 Task: For heading Calibri with Bold.  font size for heading24,  'Change the font style of data to'Bell MT.  and font size to 16,  Change the alignment of both headline & data to Align middle & Align Center.  In the sheet  analysisSalesByStore_2023
Action: Mouse moved to (155, 229)
Screenshot: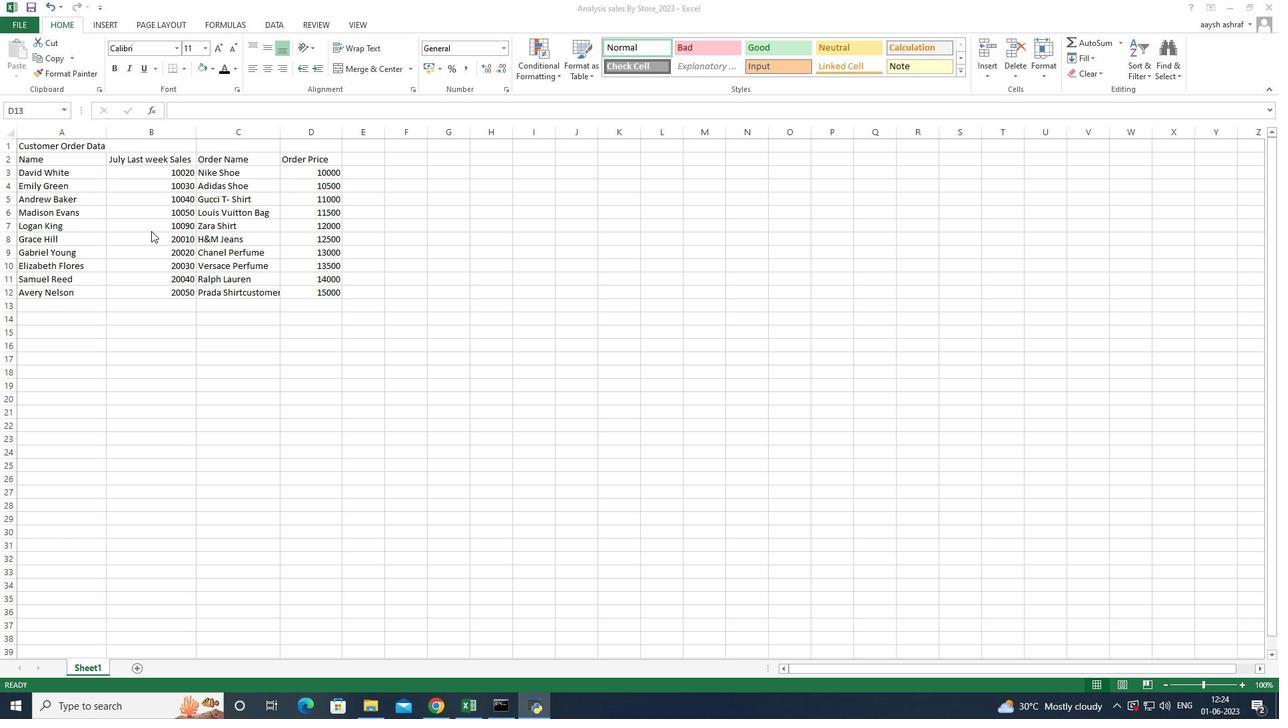 
Action: Mouse scrolled (155, 230) with delta (0, 0)
Screenshot: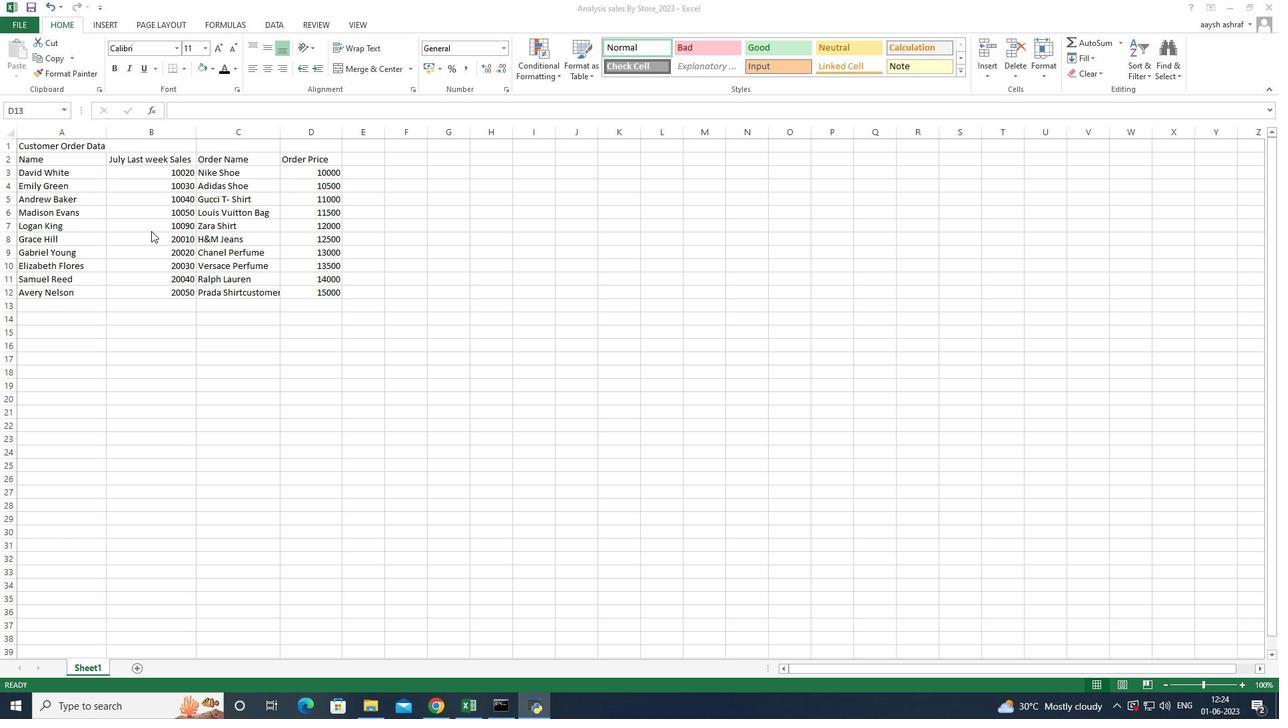 
Action: Mouse moved to (81, 145)
Screenshot: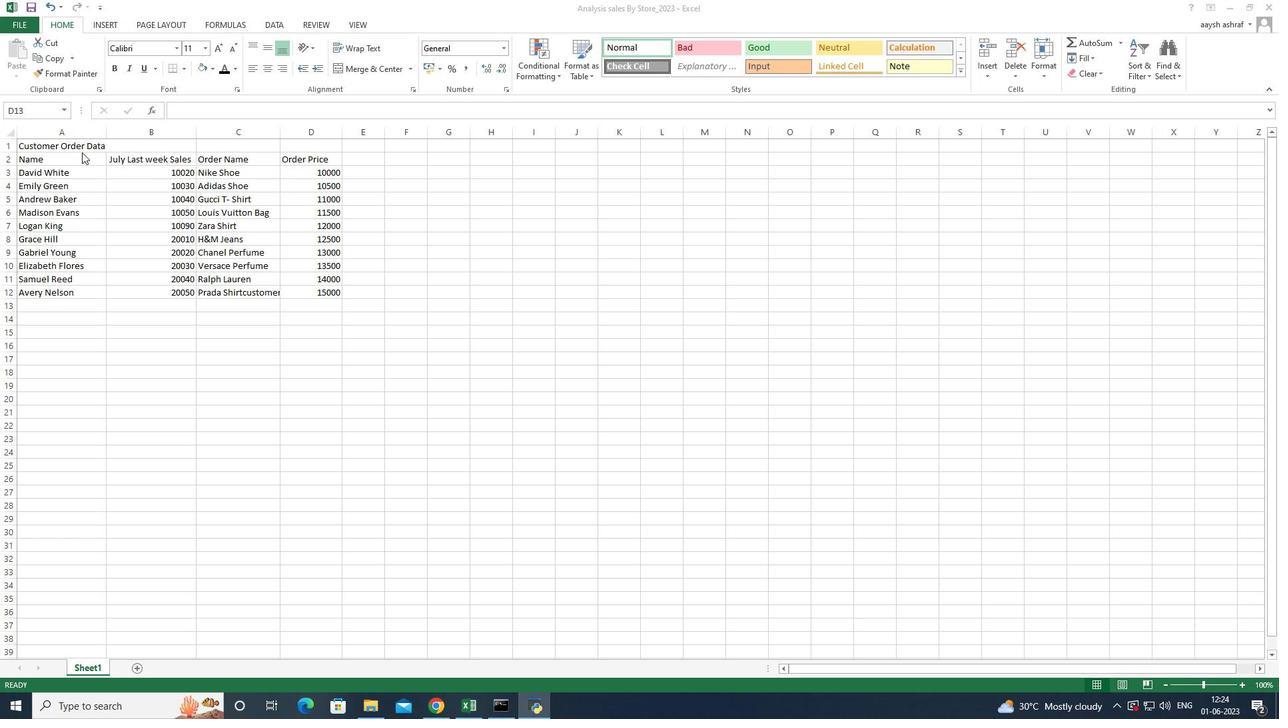 
Action: Mouse pressed left at (81, 145)
Screenshot: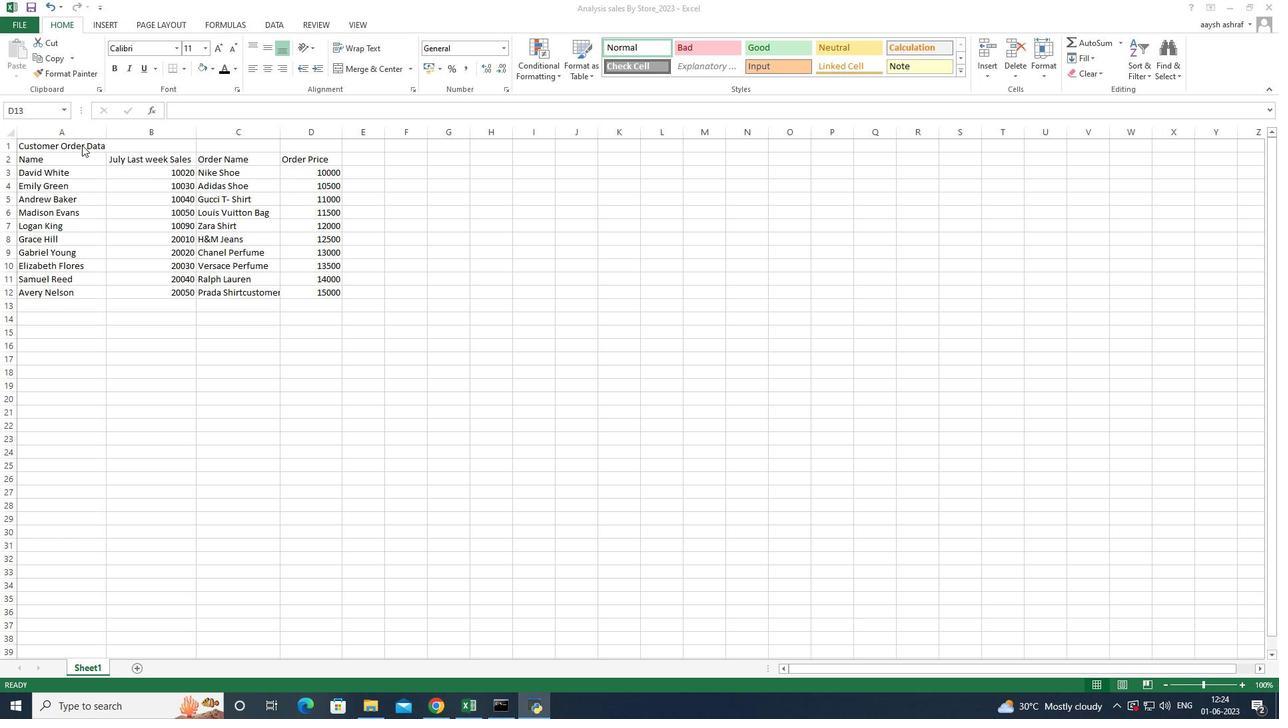 
Action: Mouse moved to (83, 141)
Screenshot: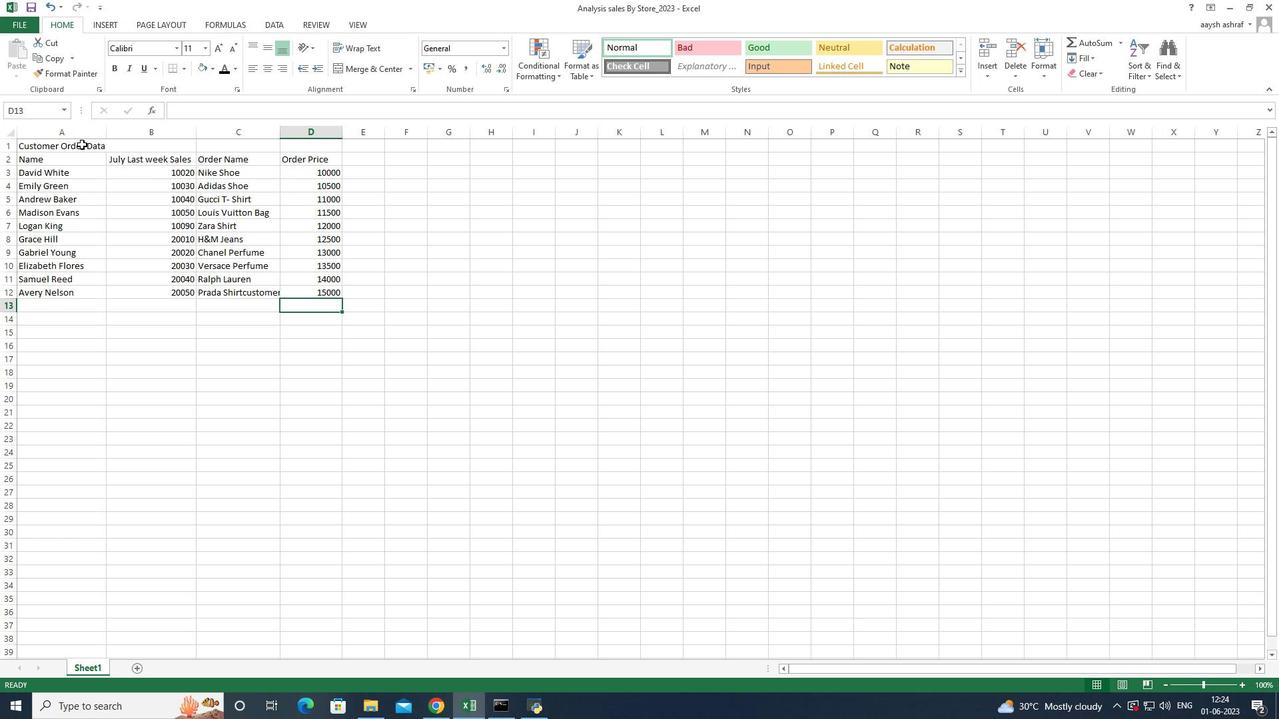 
Action: Mouse pressed left at (83, 141)
Screenshot: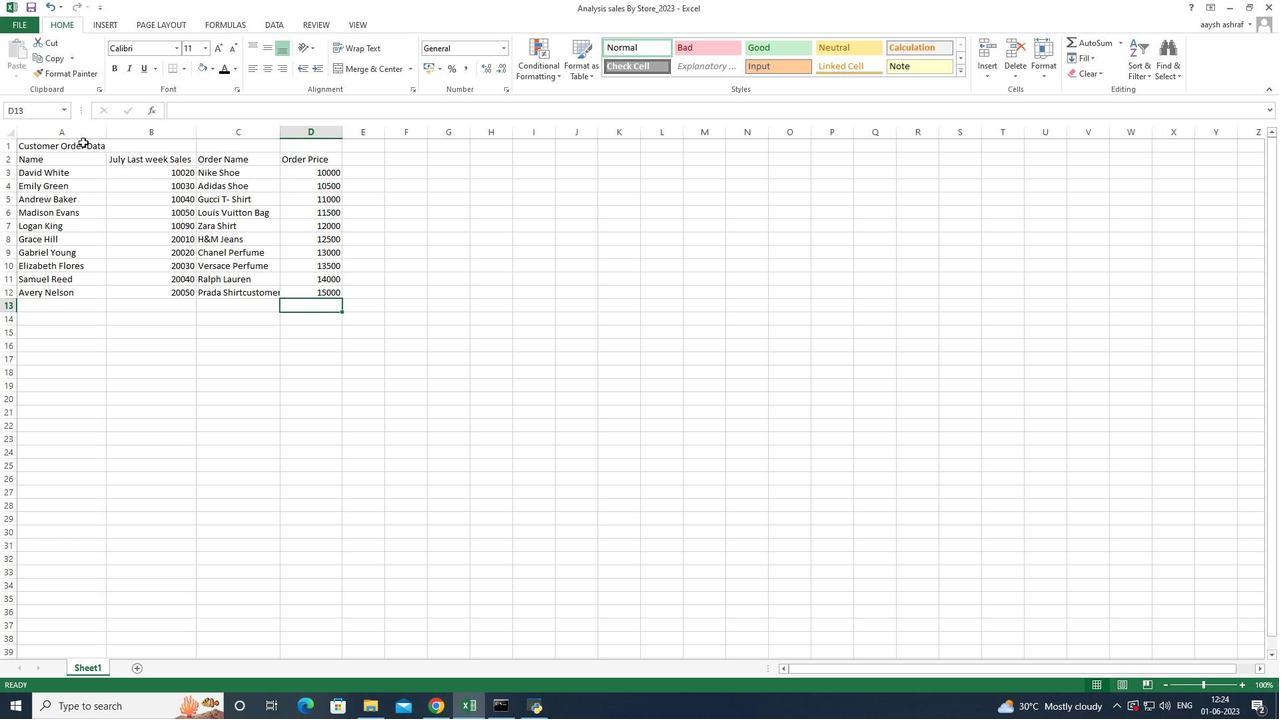 
Action: Mouse moved to (177, 51)
Screenshot: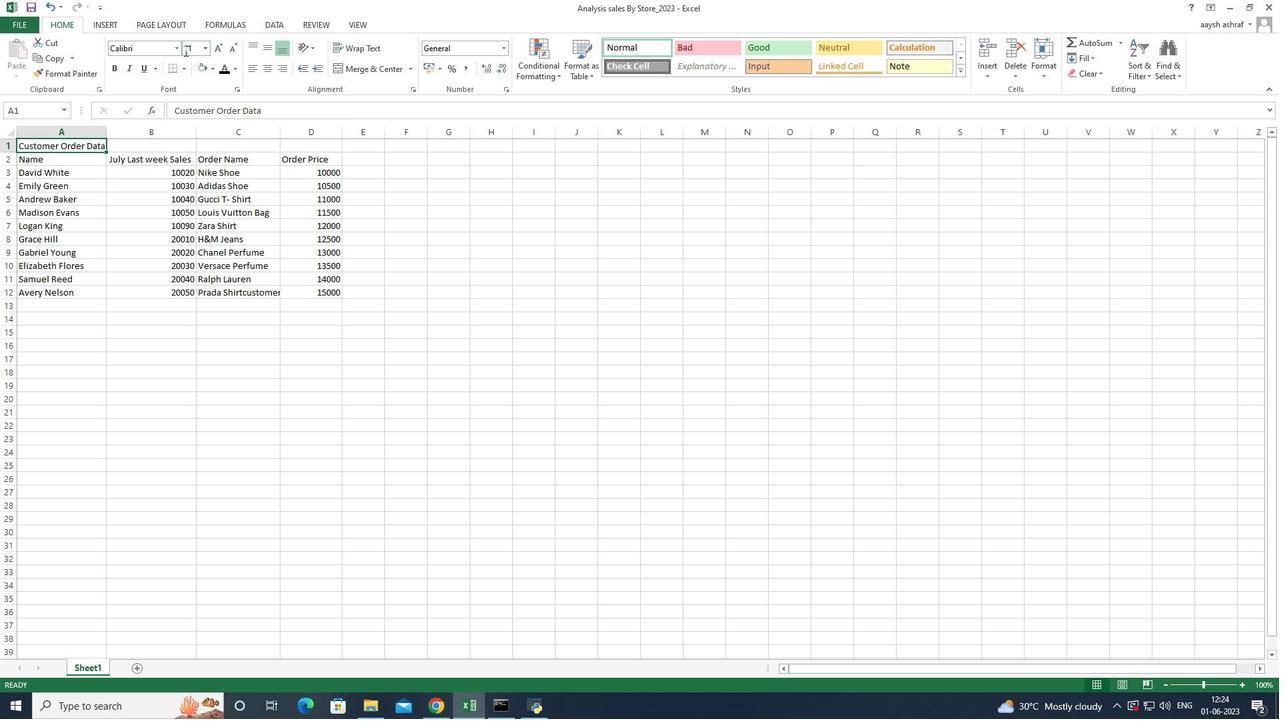 
Action: Mouse pressed left at (177, 51)
Screenshot: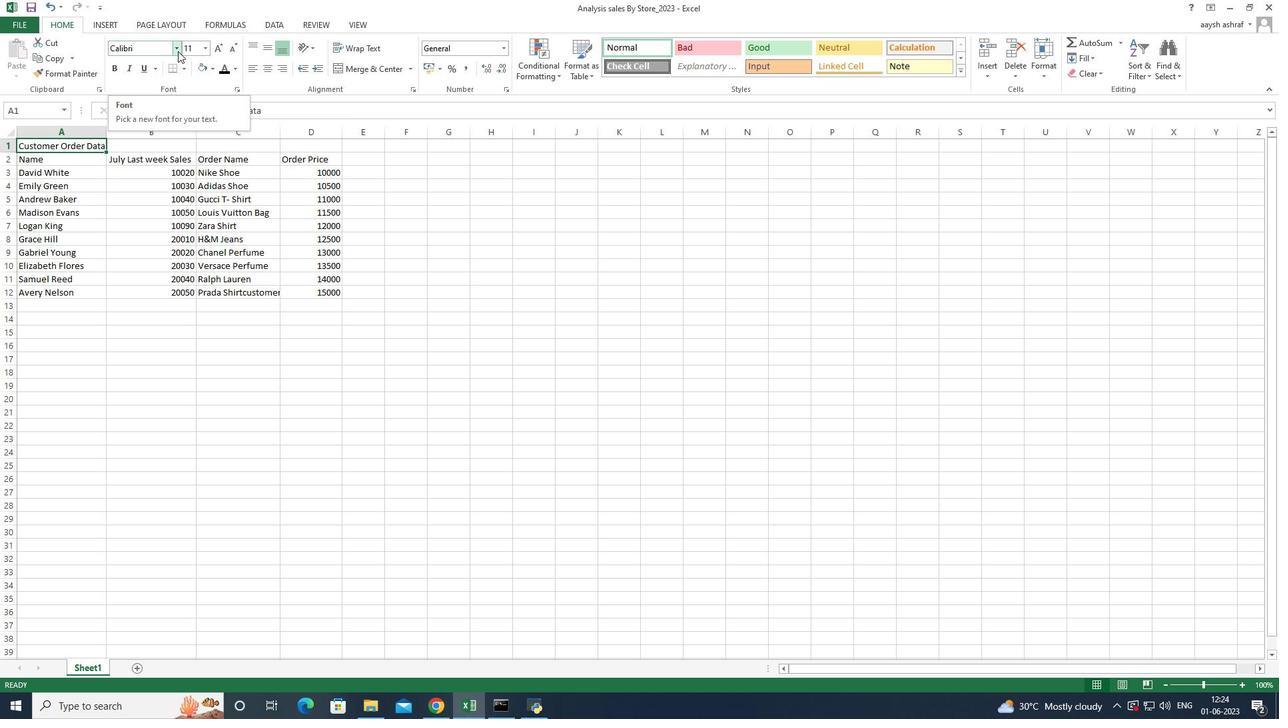 
Action: Mouse moved to (168, 97)
Screenshot: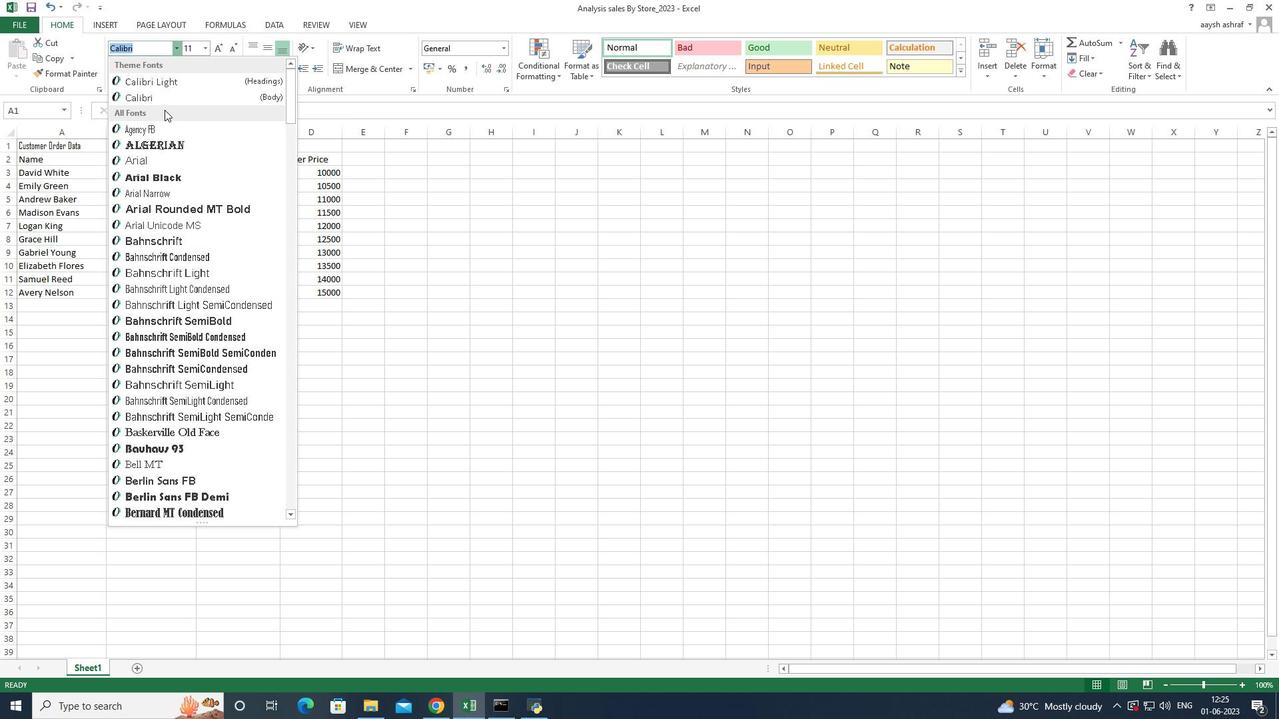 
Action: Mouse pressed left at (168, 97)
Screenshot: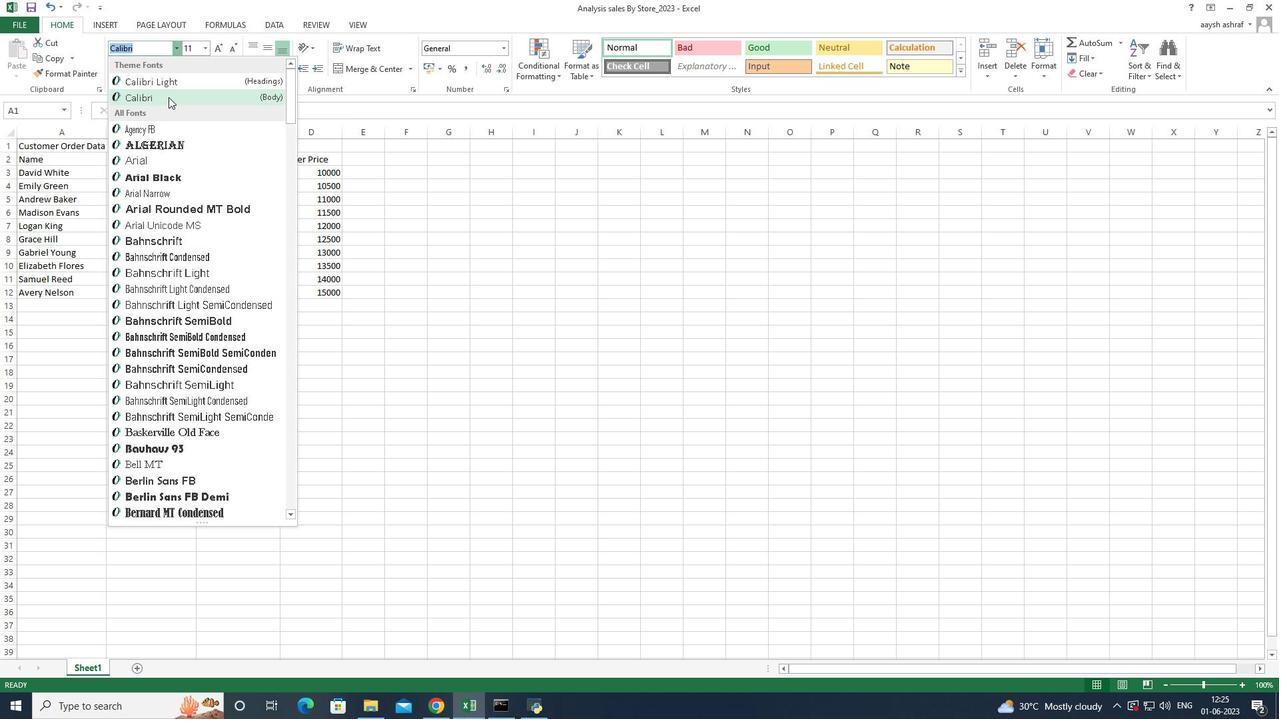 
Action: Mouse moved to (115, 72)
Screenshot: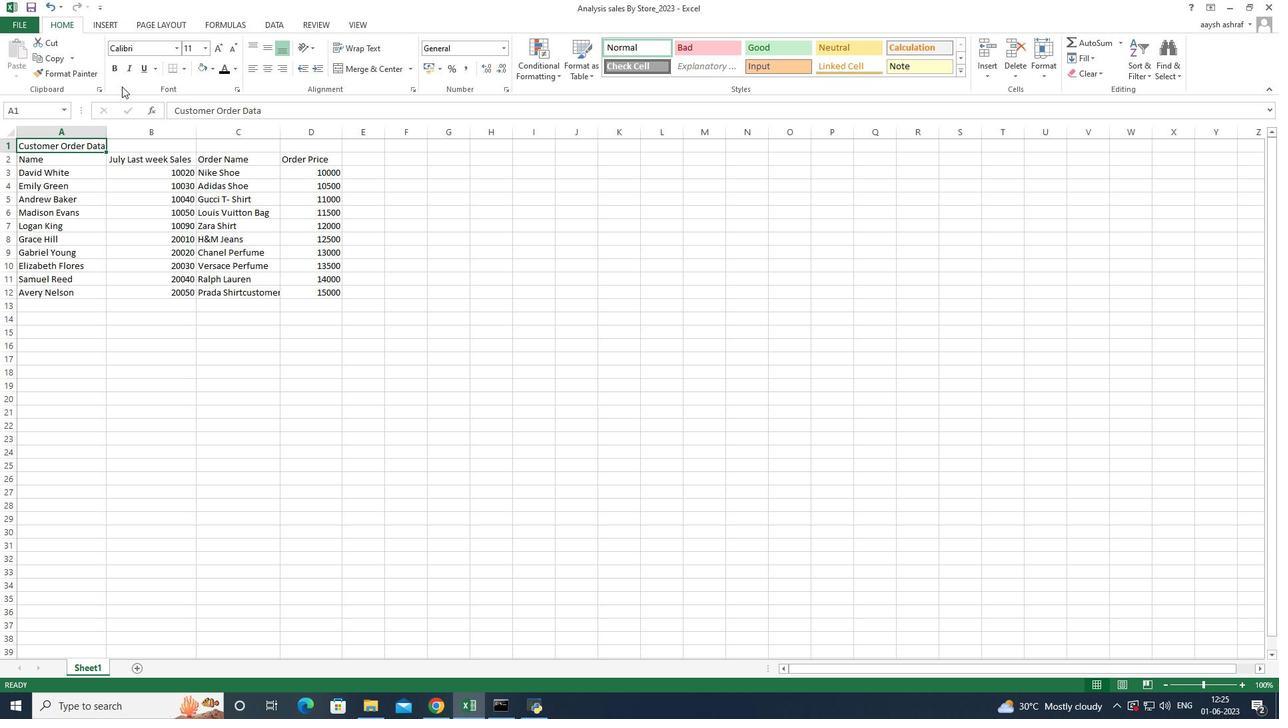 
Action: Mouse pressed left at (115, 72)
Screenshot: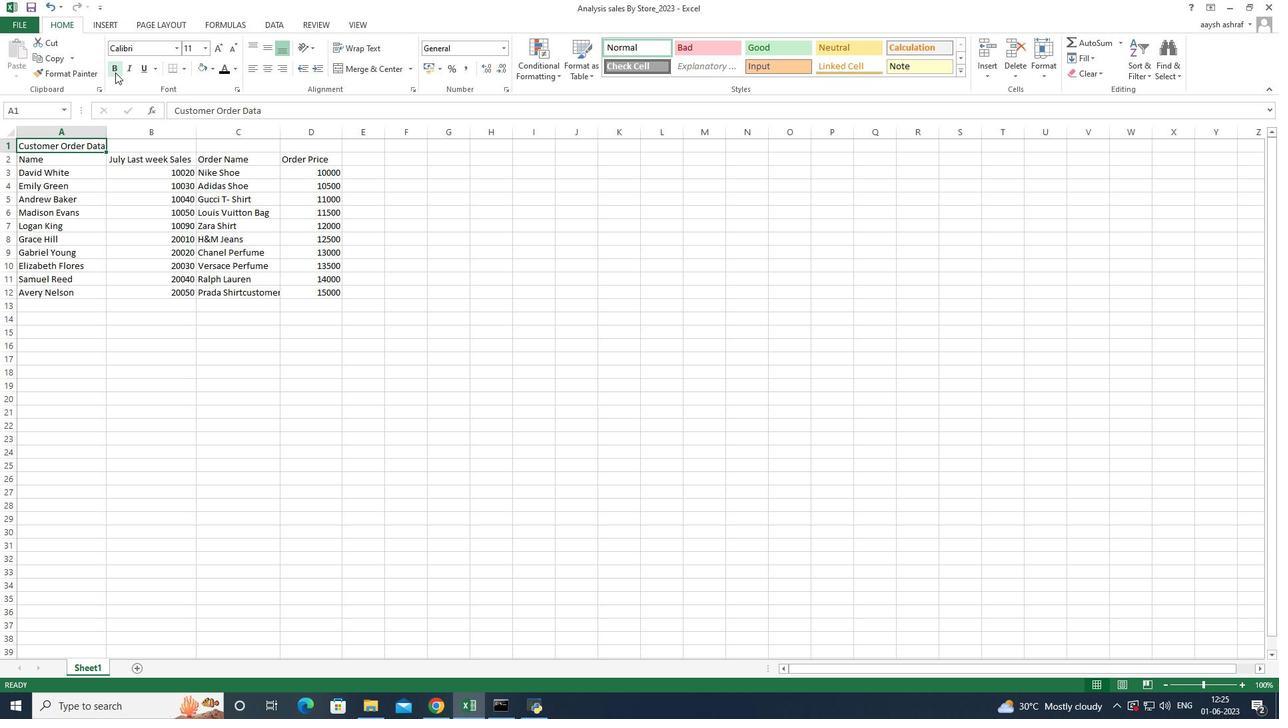 
Action: Mouse moved to (204, 49)
Screenshot: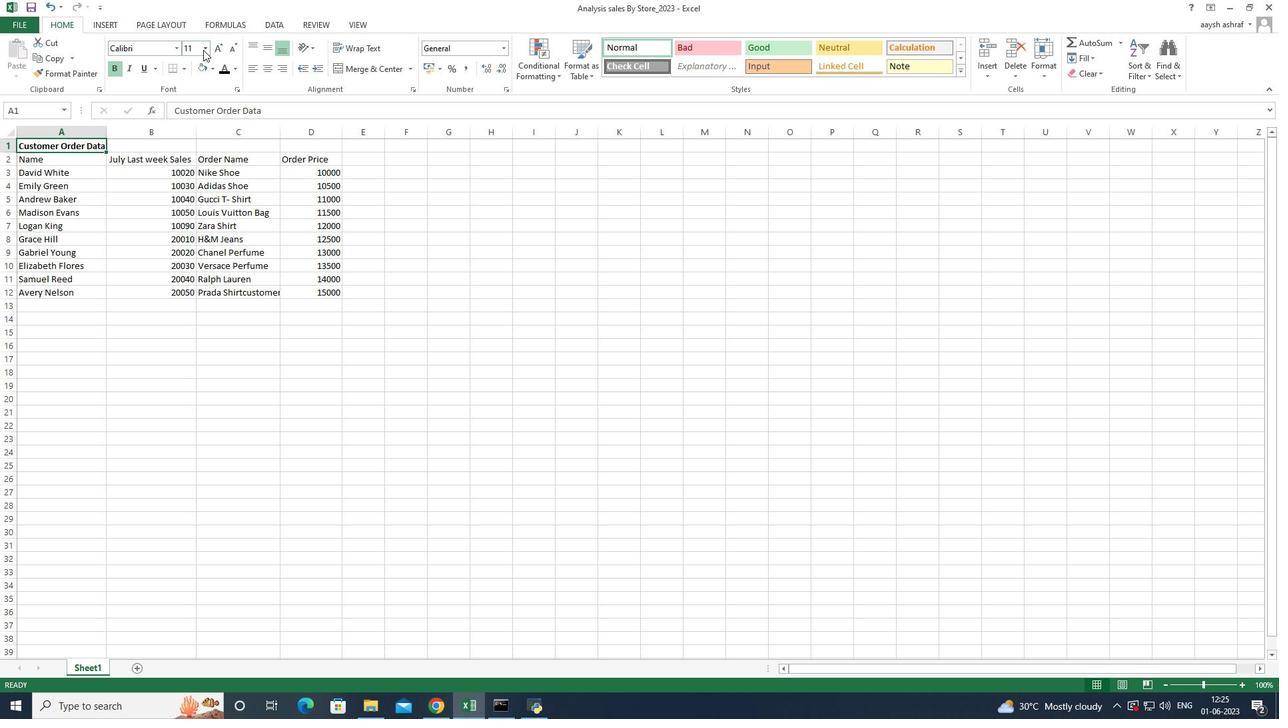 
Action: Mouse pressed left at (204, 49)
Screenshot: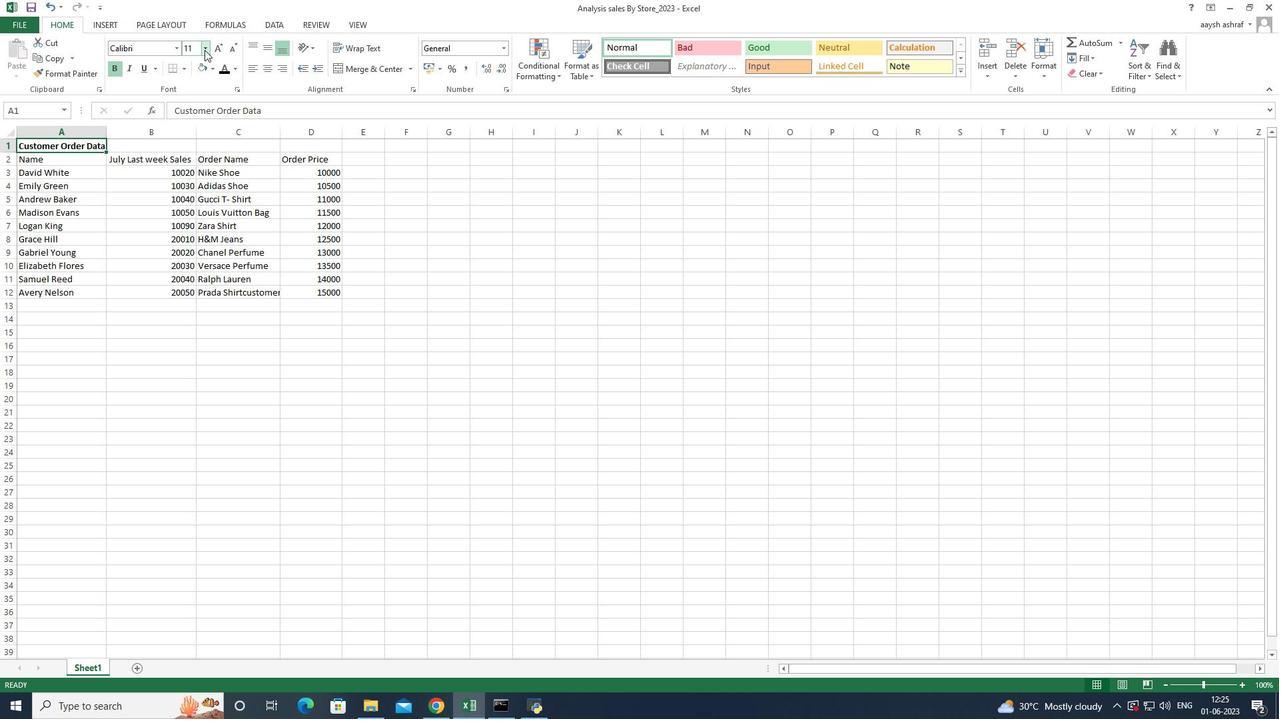 
Action: Mouse moved to (197, 191)
Screenshot: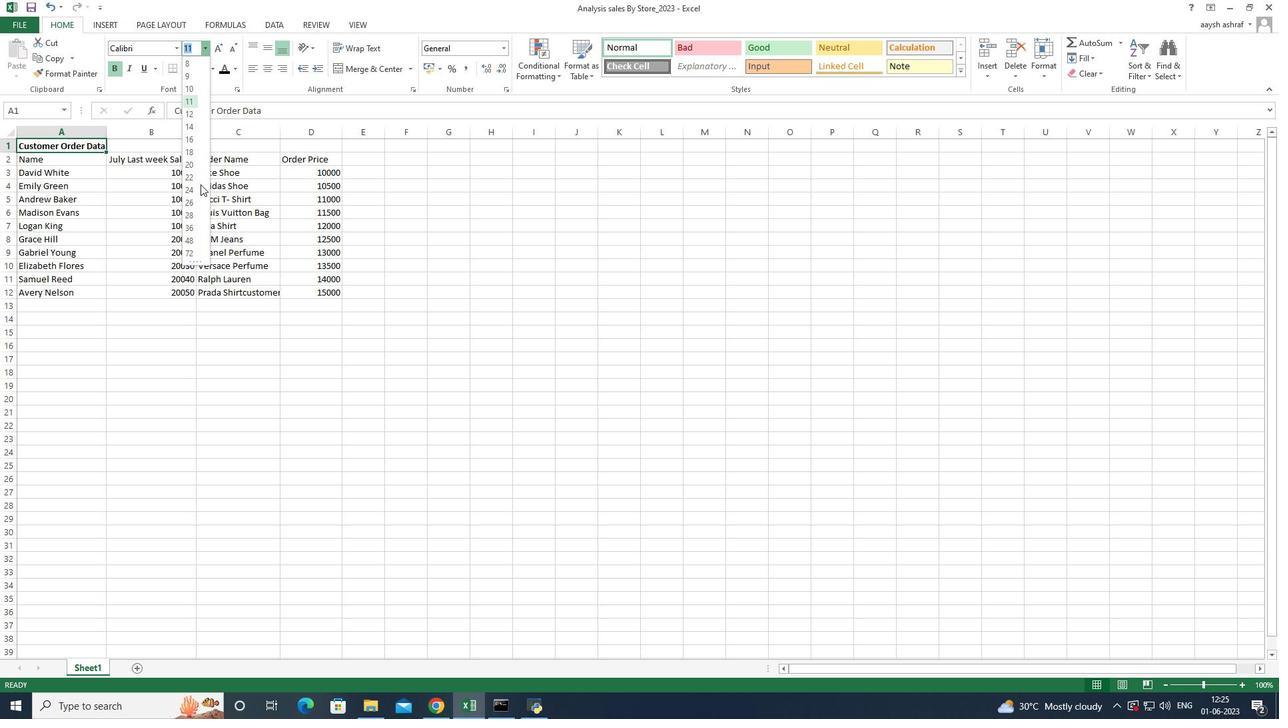 
Action: Mouse pressed left at (197, 191)
Screenshot: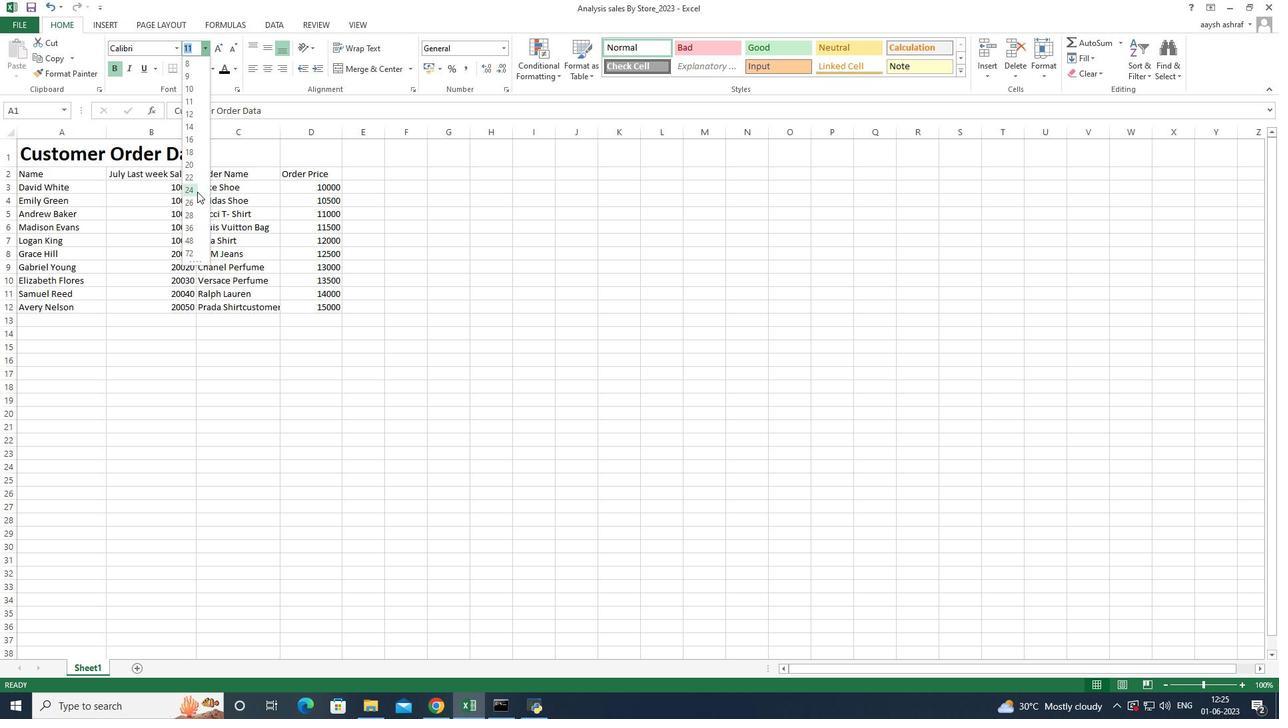 
Action: Mouse moved to (171, 241)
Screenshot: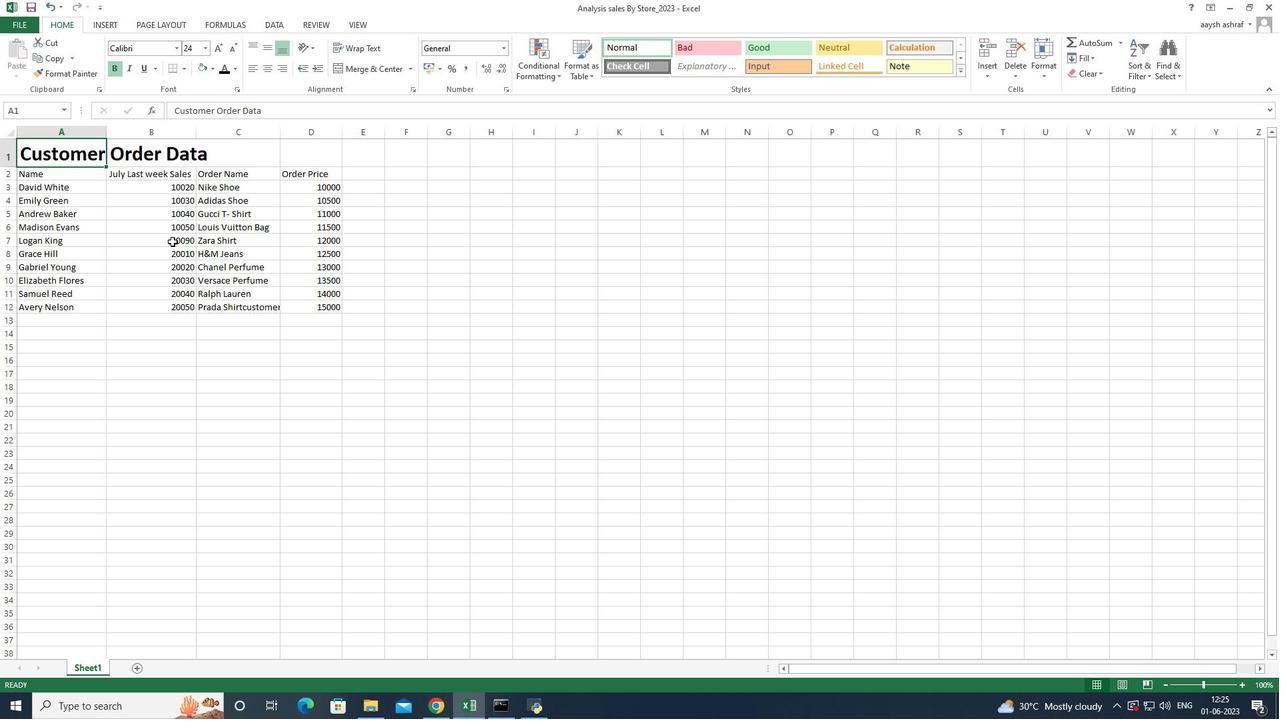 
Action: Mouse pressed left at (171, 241)
Screenshot: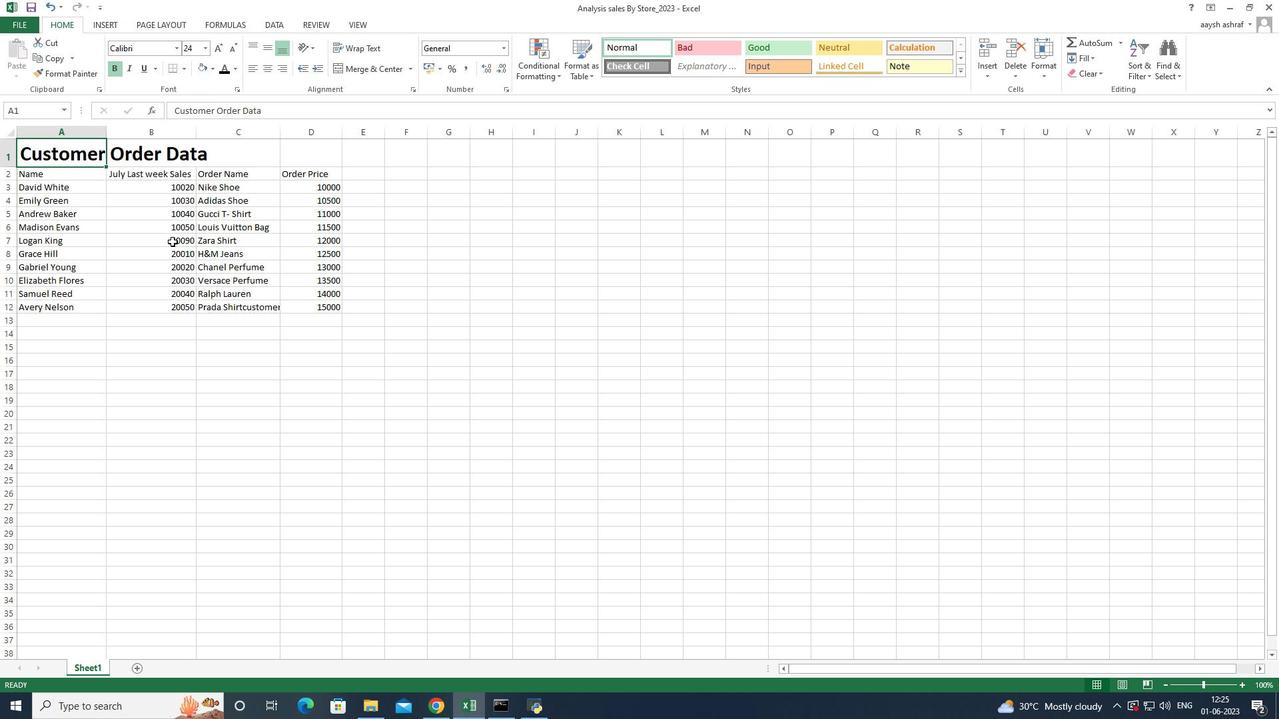 
Action: Mouse moved to (142, 266)
Screenshot: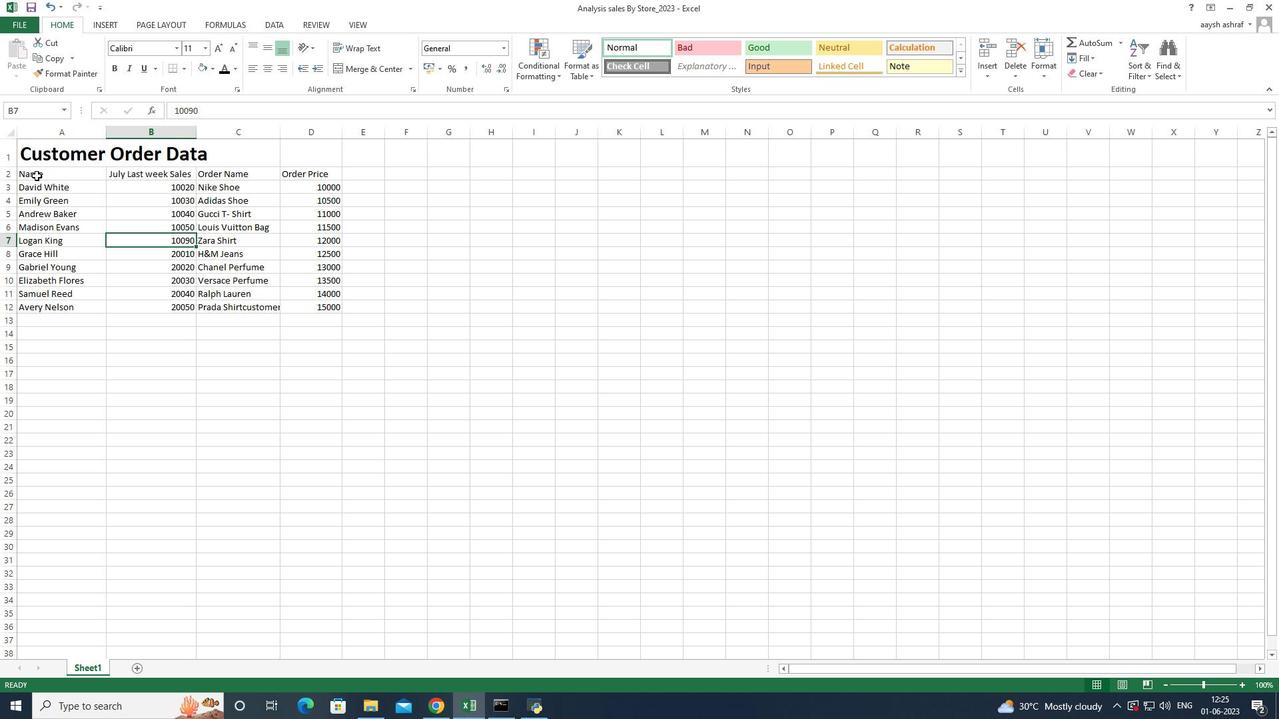 
Action: Mouse pressed left at (35, 174)
Screenshot: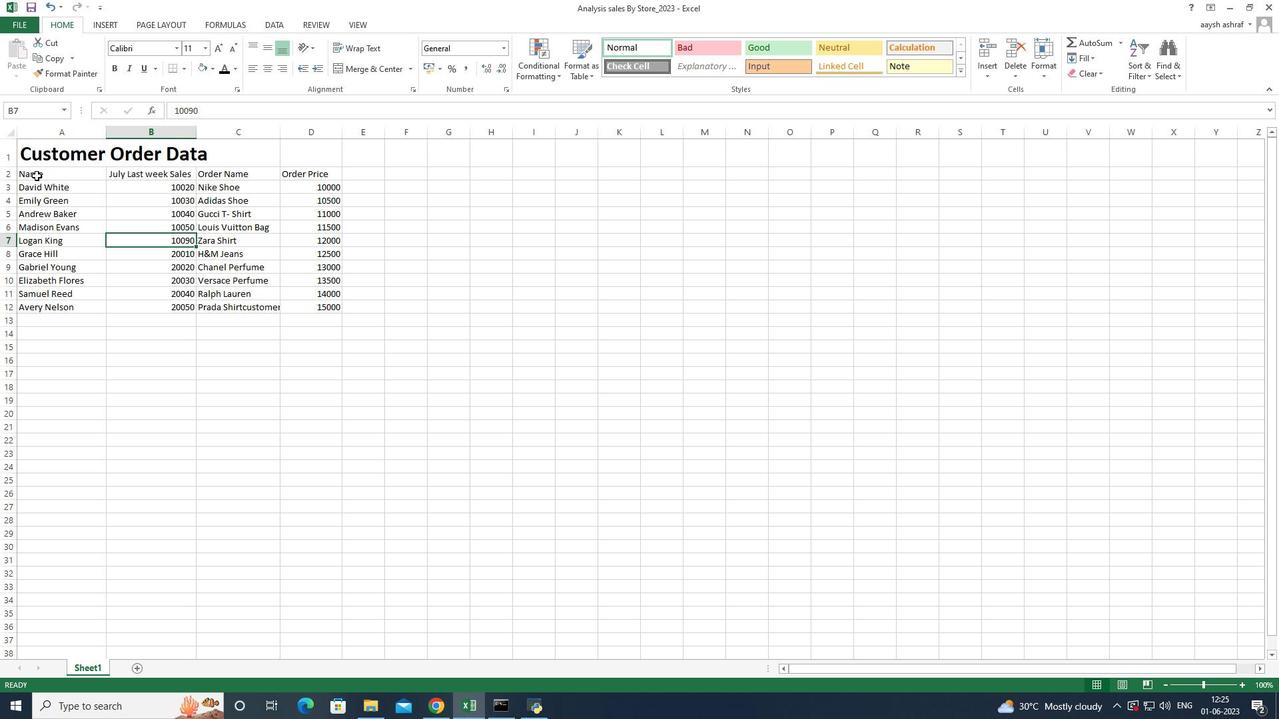 
Action: Mouse moved to (177, 45)
Screenshot: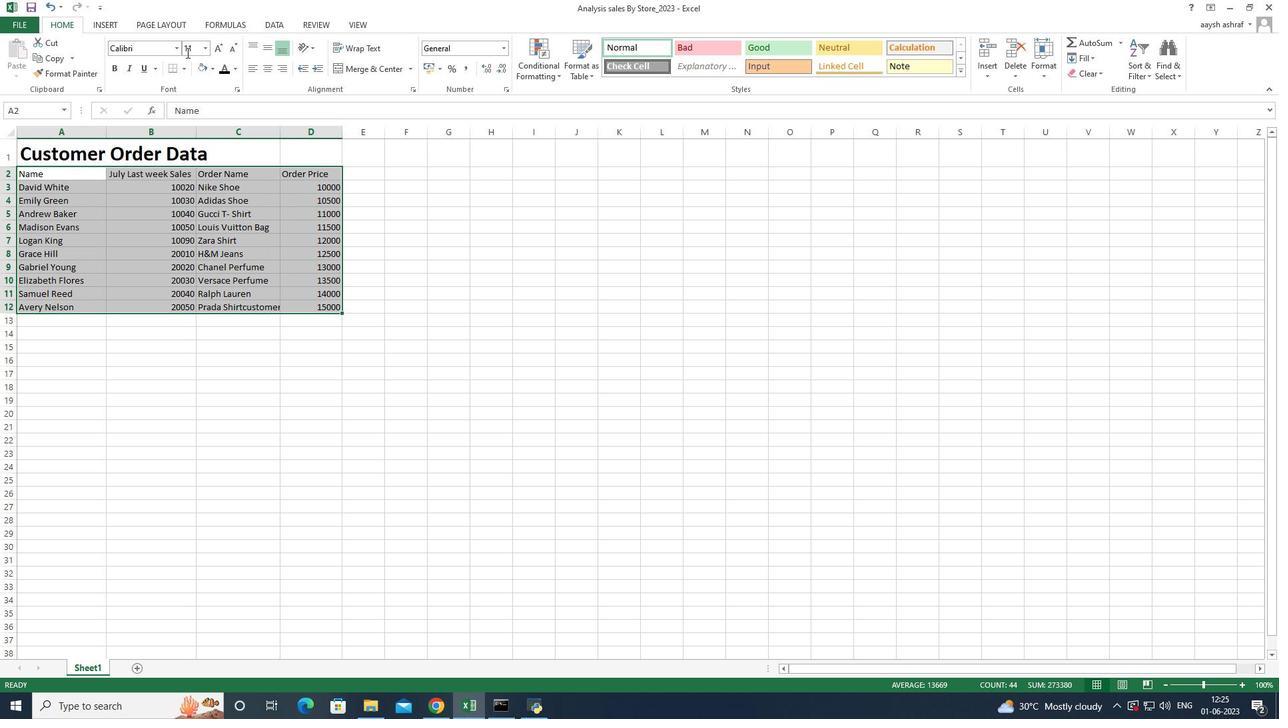 
Action: Mouse pressed left at (177, 45)
Screenshot: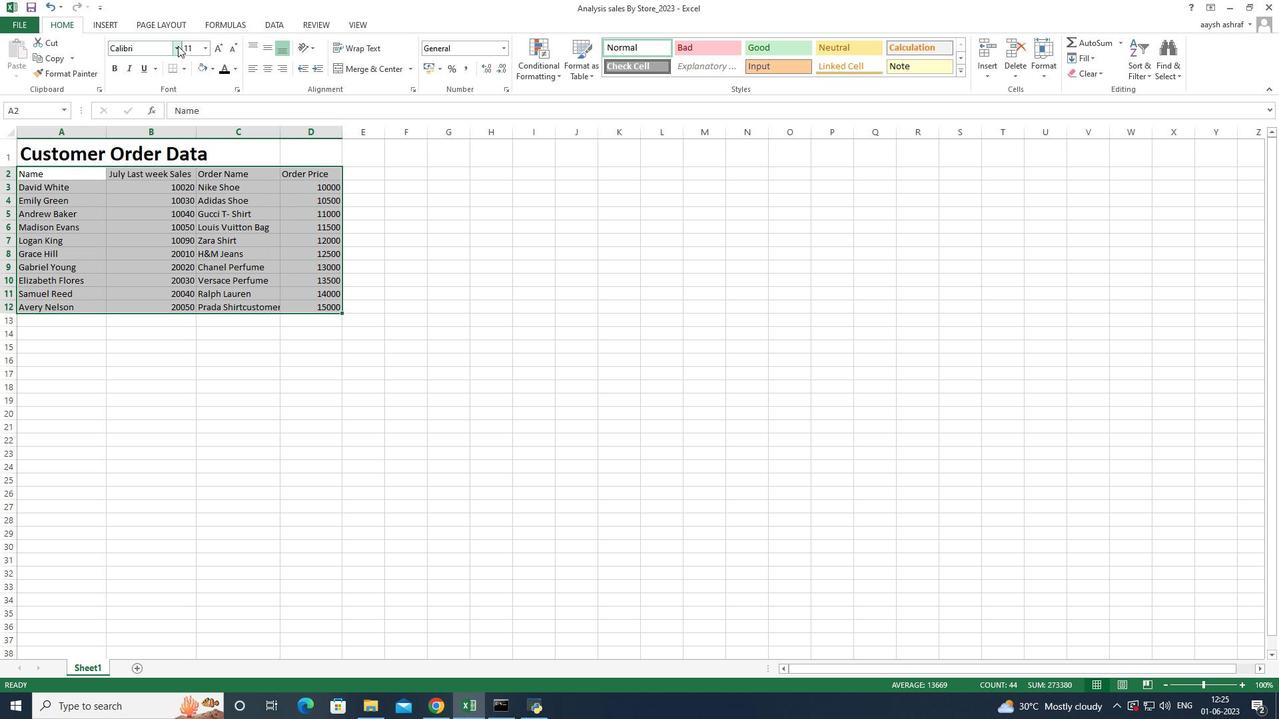 
Action: Mouse moved to (175, 465)
Screenshot: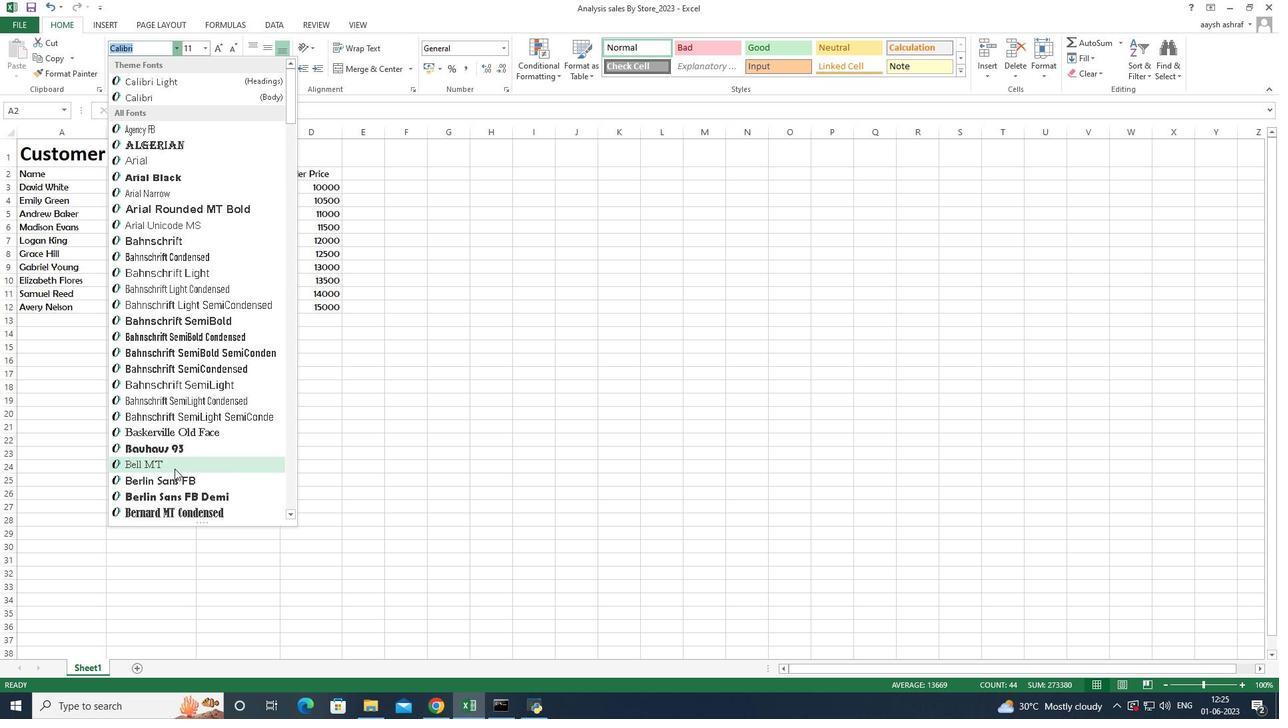 
Action: Mouse pressed left at (175, 465)
Screenshot: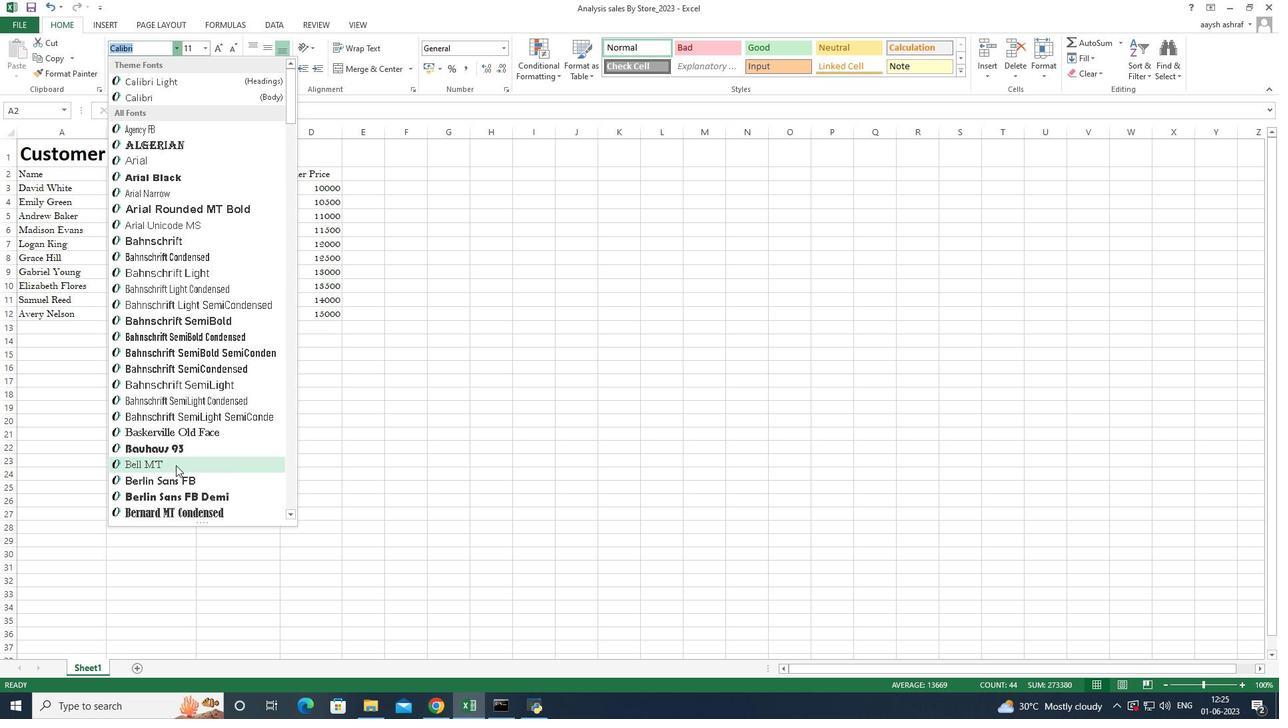 
Action: Mouse moved to (207, 52)
Screenshot: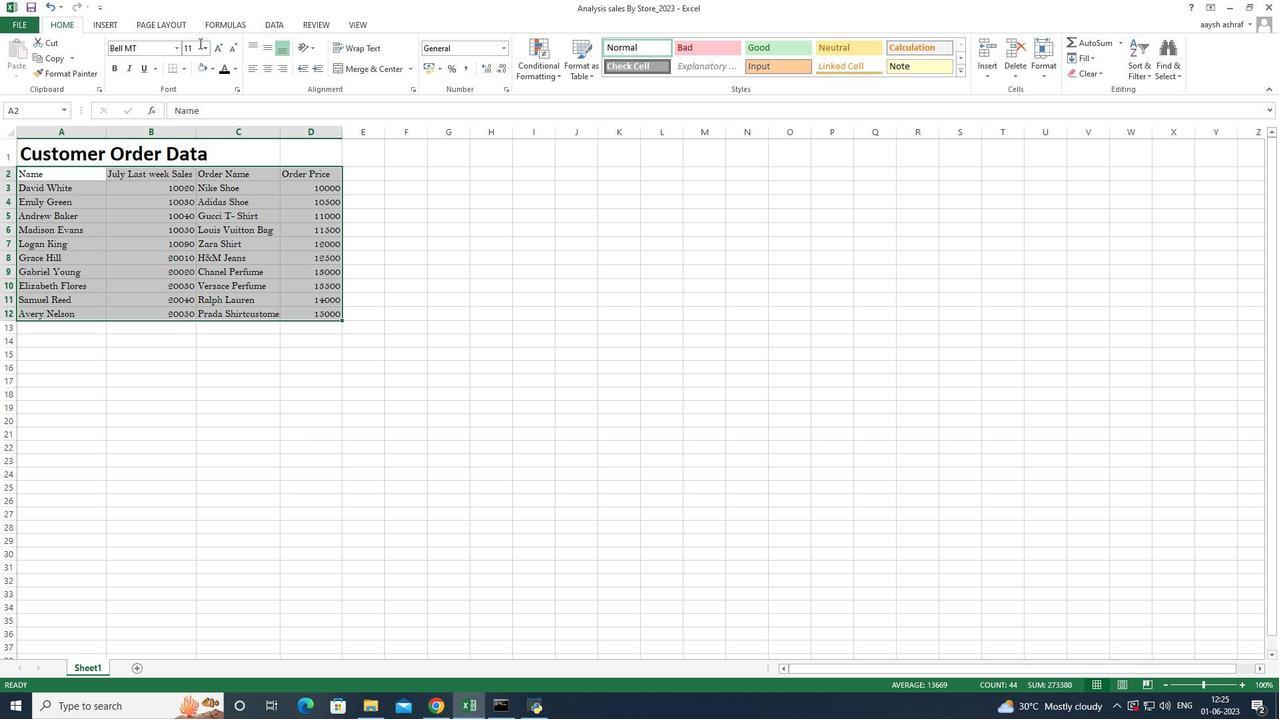 
Action: Mouse pressed left at (207, 52)
Screenshot: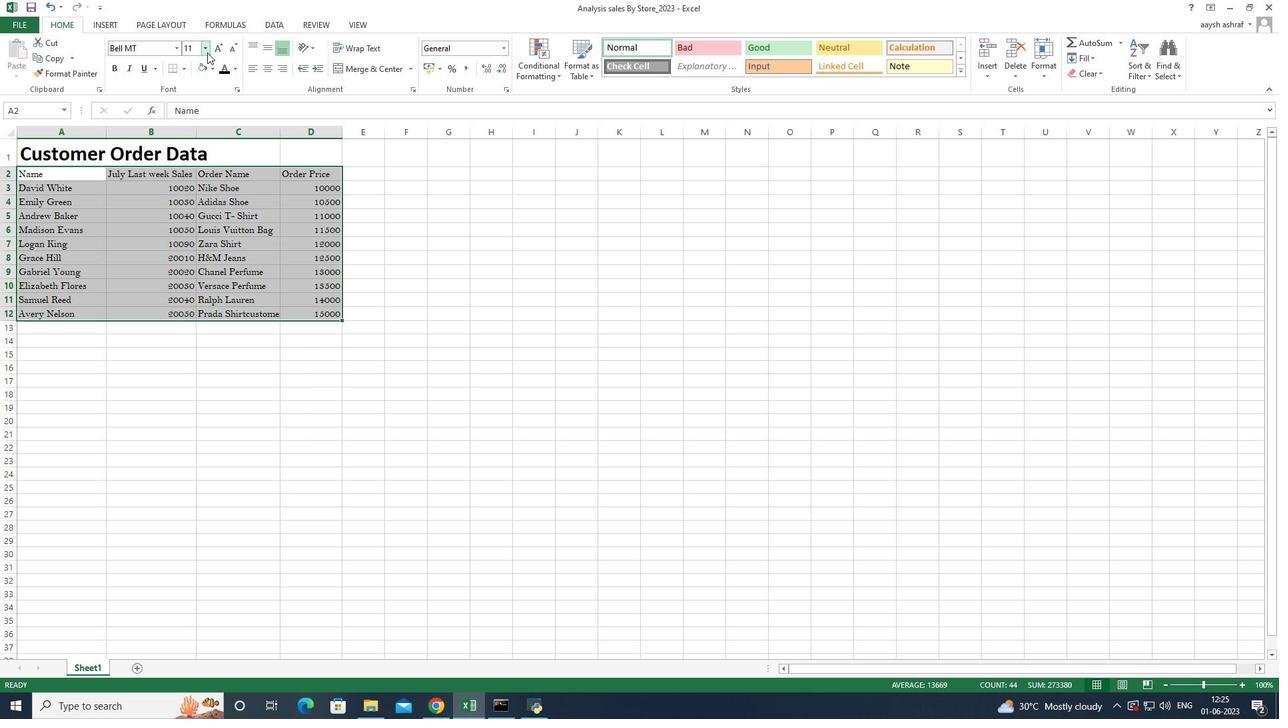 
Action: Mouse moved to (197, 135)
Screenshot: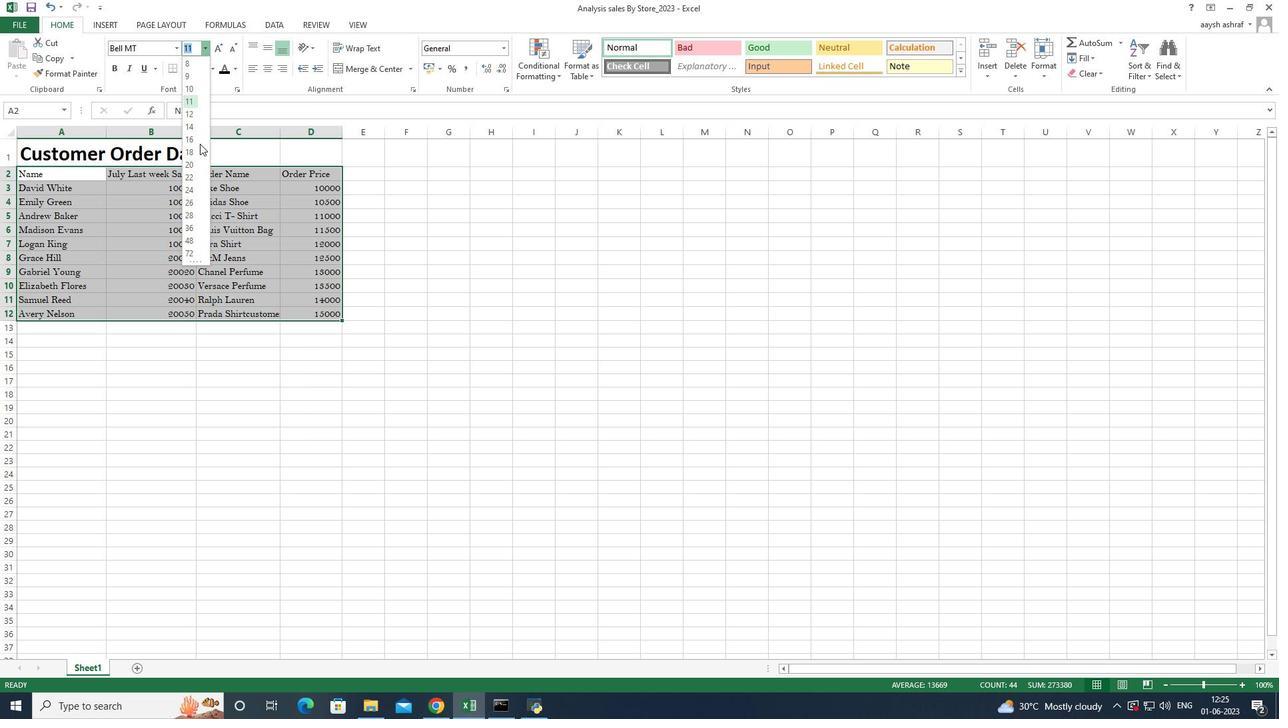 
Action: Mouse pressed left at (197, 135)
Screenshot: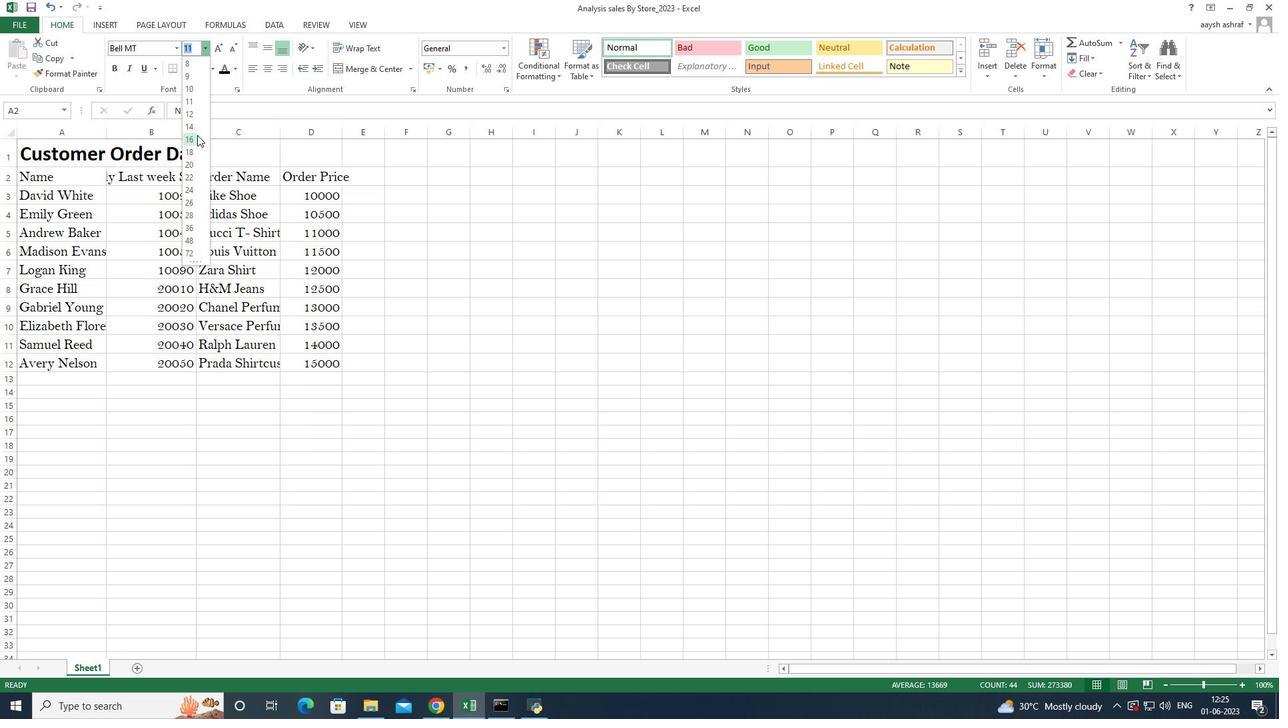 
Action: Mouse moved to (124, 391)
Screenshot: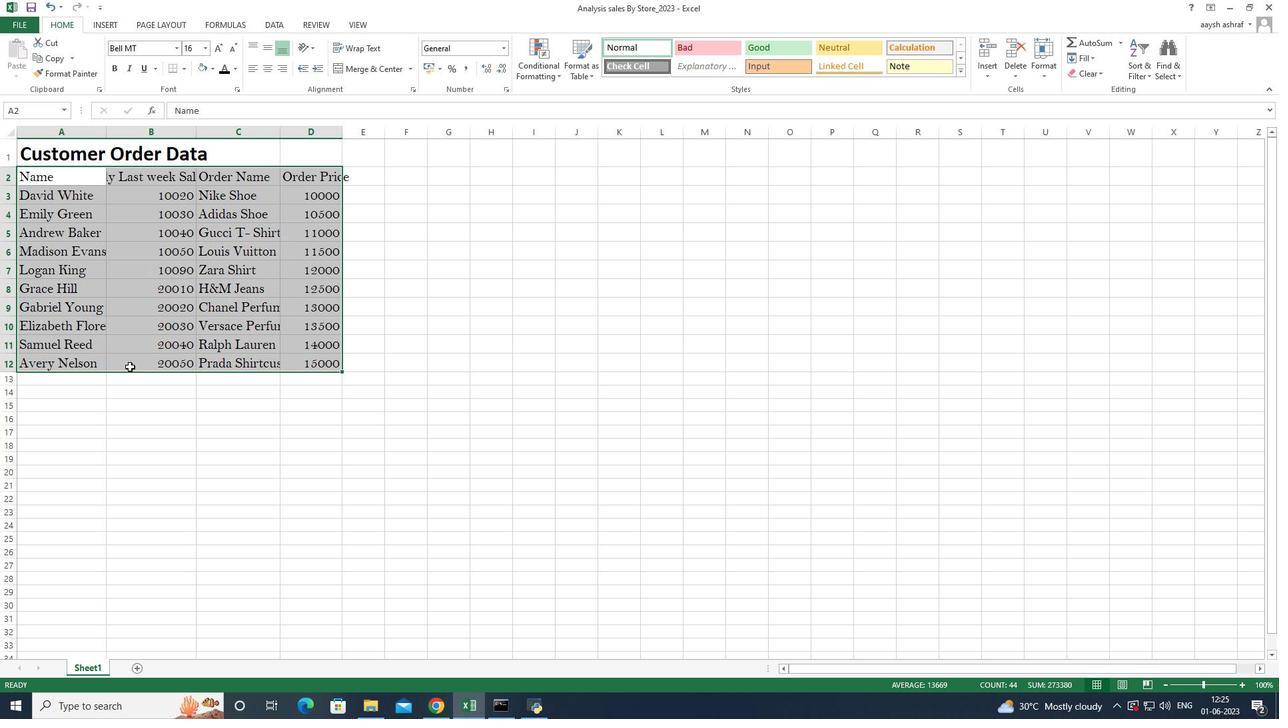 
Action: Mouse pressed left at (124, 391)
Screenshot: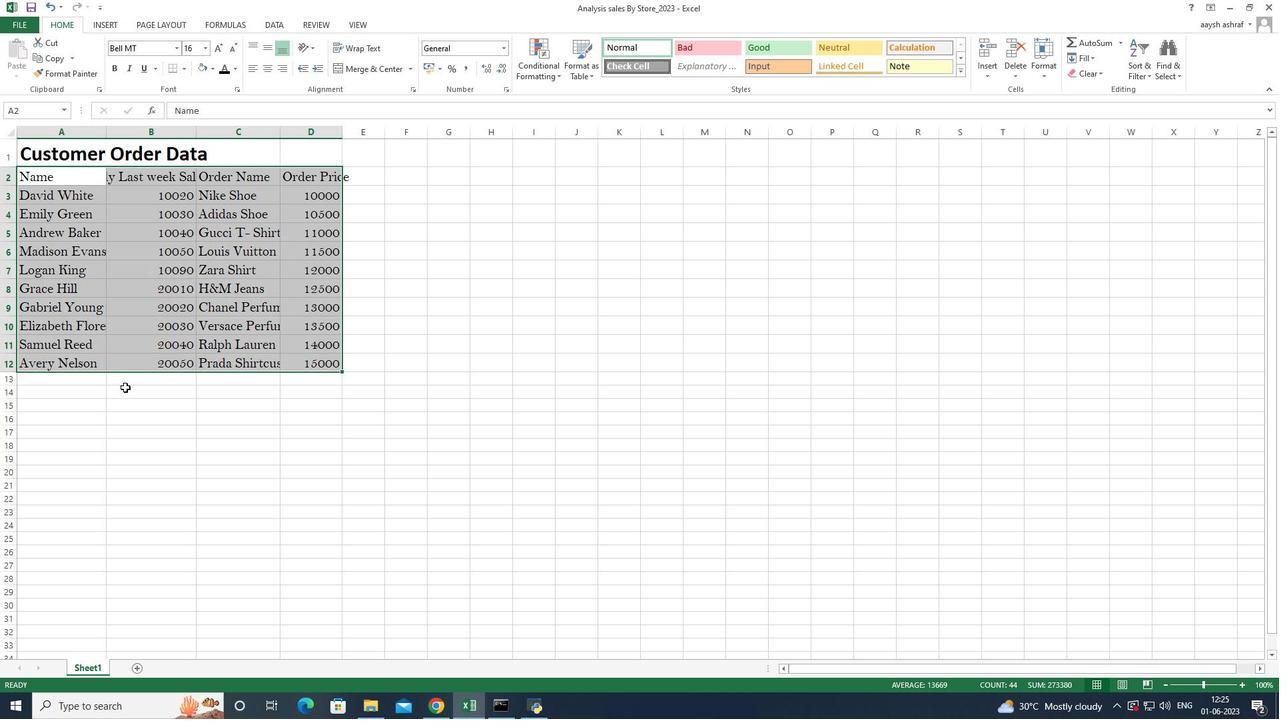 
Action: Mouse moved to (34, 151)
Screenshot: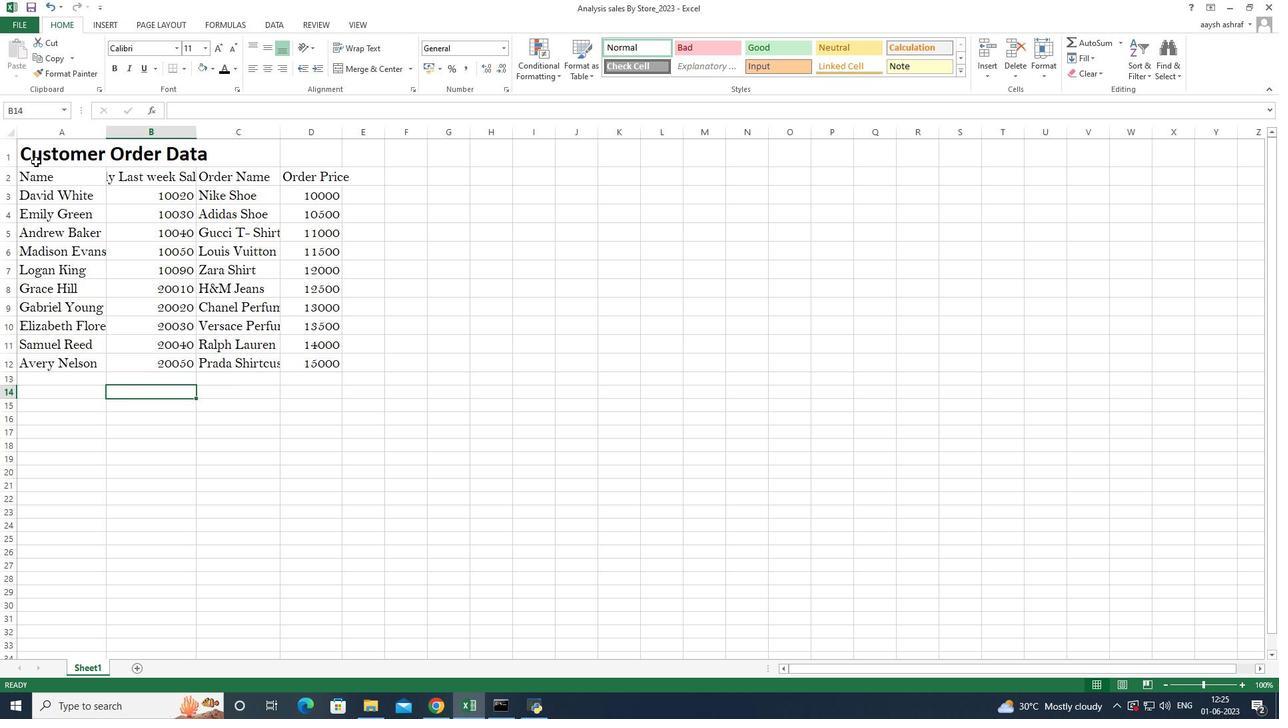 
Action: Mouse pressed left at (34, 151)
Screenshot: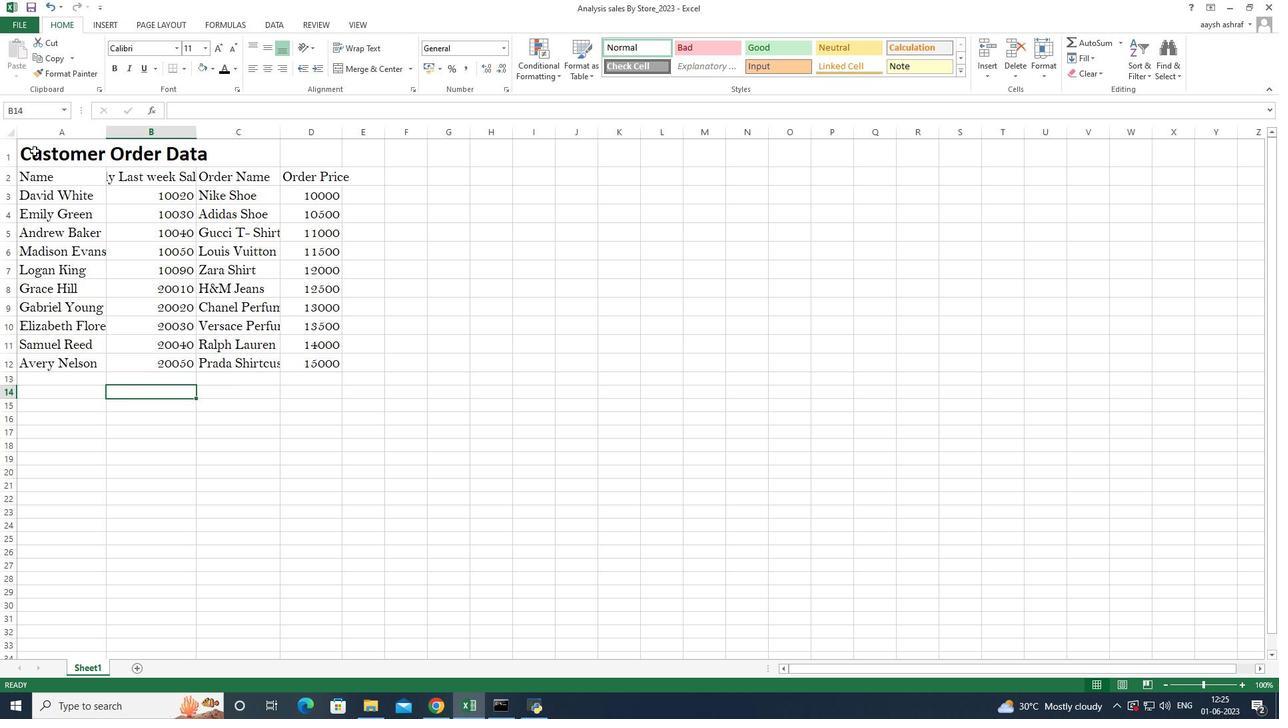 
Action: Mouse moved to (267, 45)
Screenshot: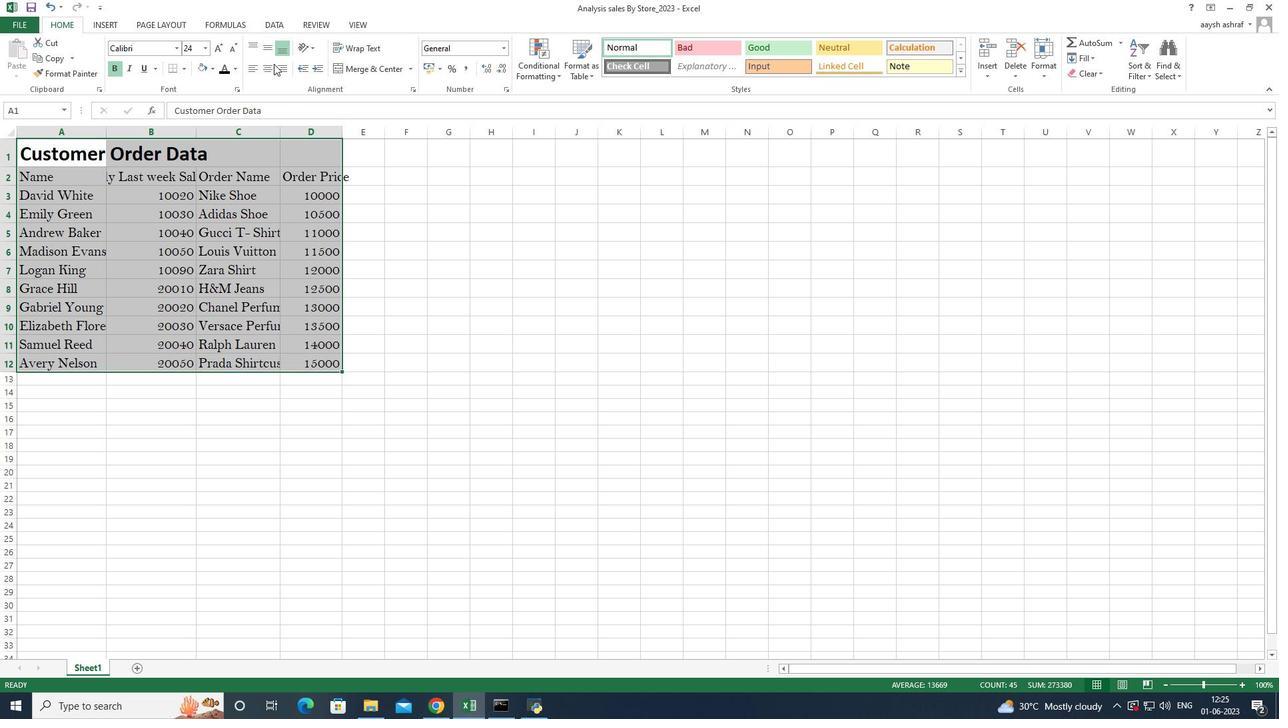 
Action: Mouse pressed left at (267, 45)
Screenshot: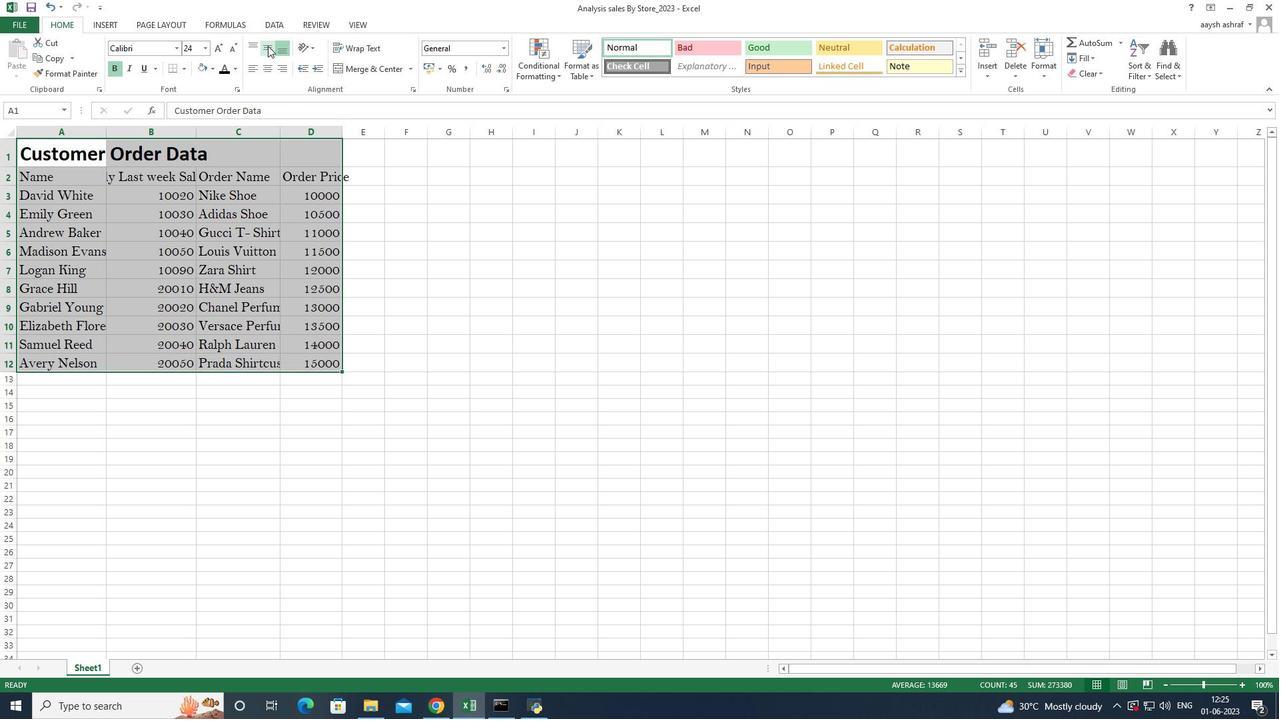 
Action: Mouse moved to (271, 65)
Screenshot: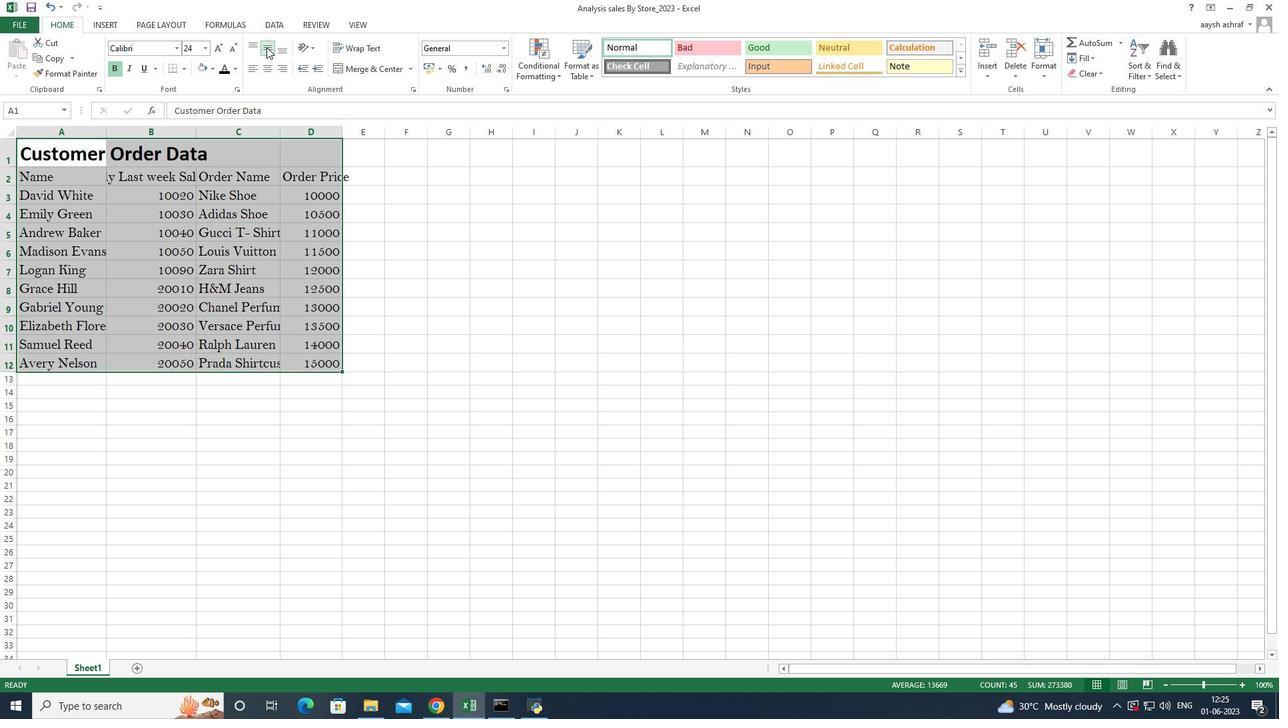 
Action: Mouse pressed left at (271, 65)
Screenshot: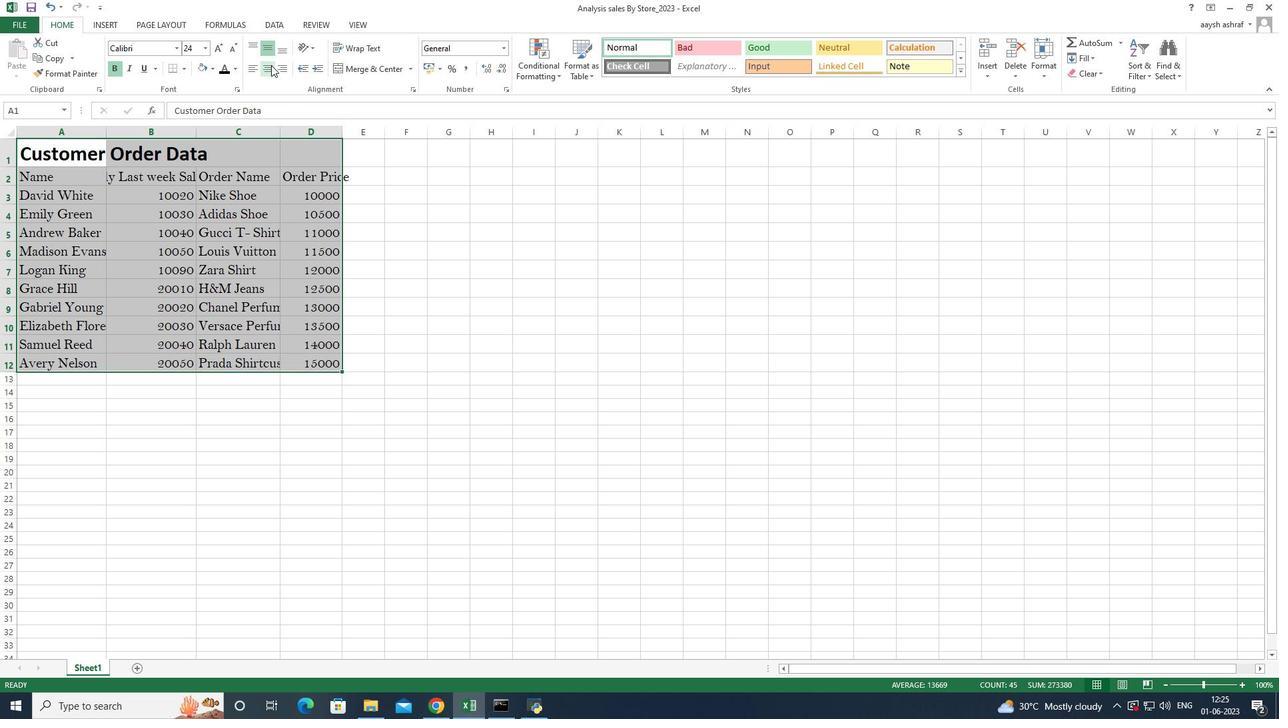 
Action: Mouse moved to (271, 49)
Screenshot: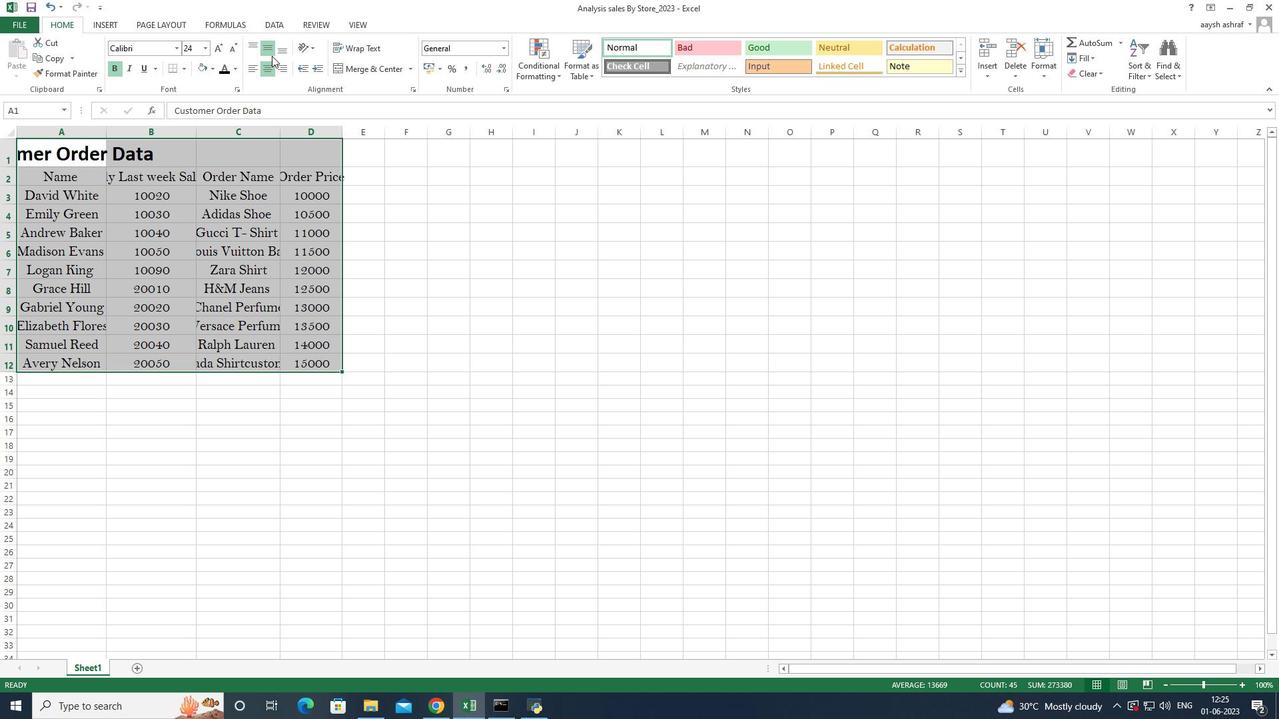 
Action: Mouse pressed left at (271, 49)
Screenshot: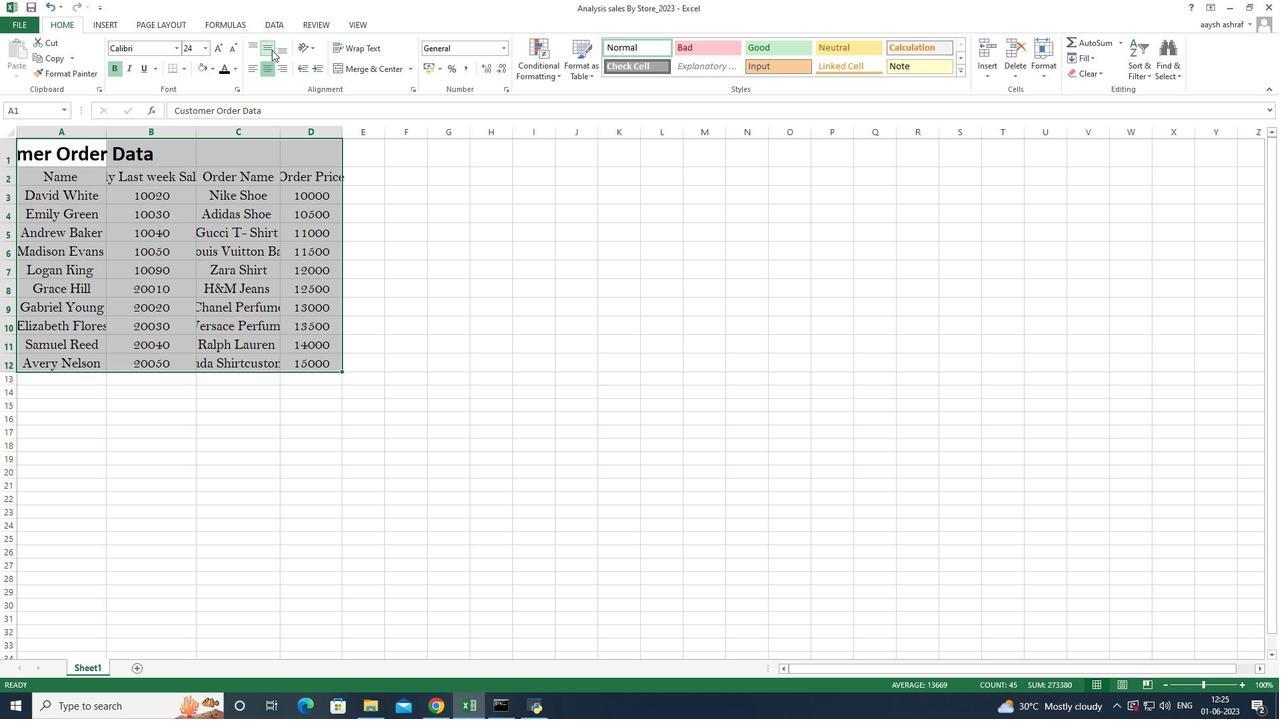 
Action: Mouse moved to (269, 47)
Screenshot: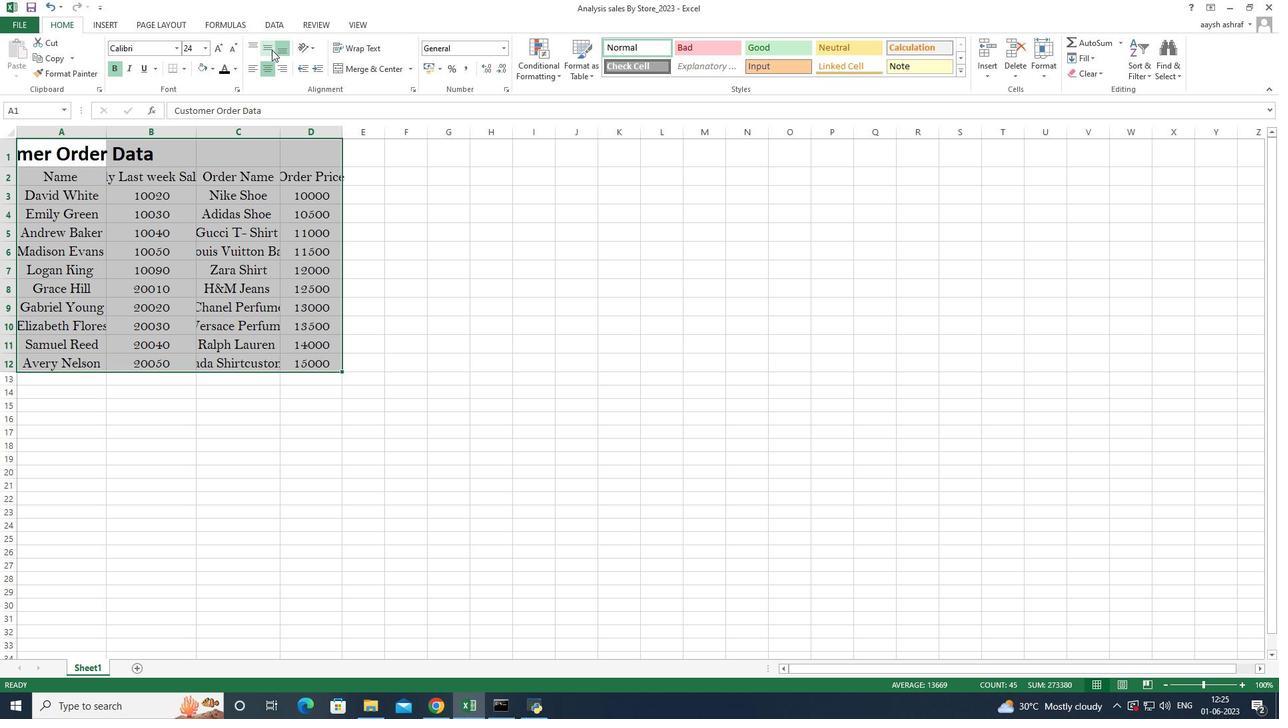 
Action: Mouse pressed left at (269, 47)
Screenshot: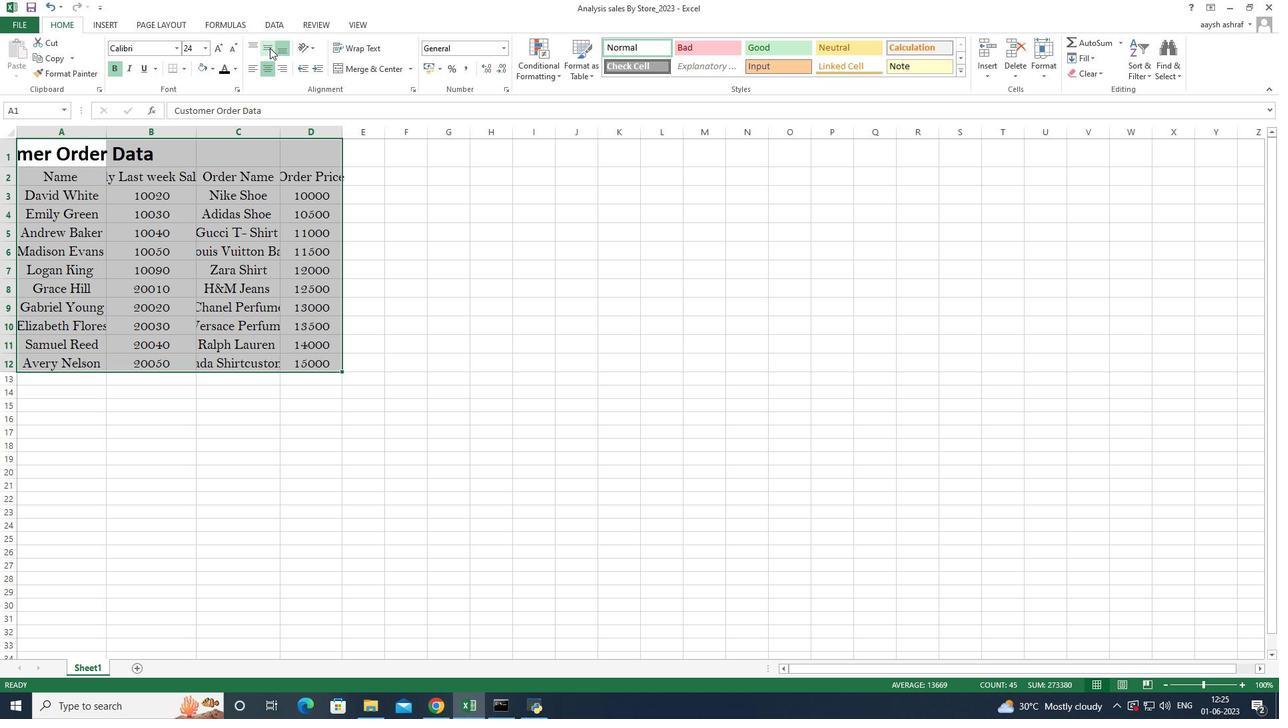 
Action: Mouse moved to (266, 68)
Screenshot: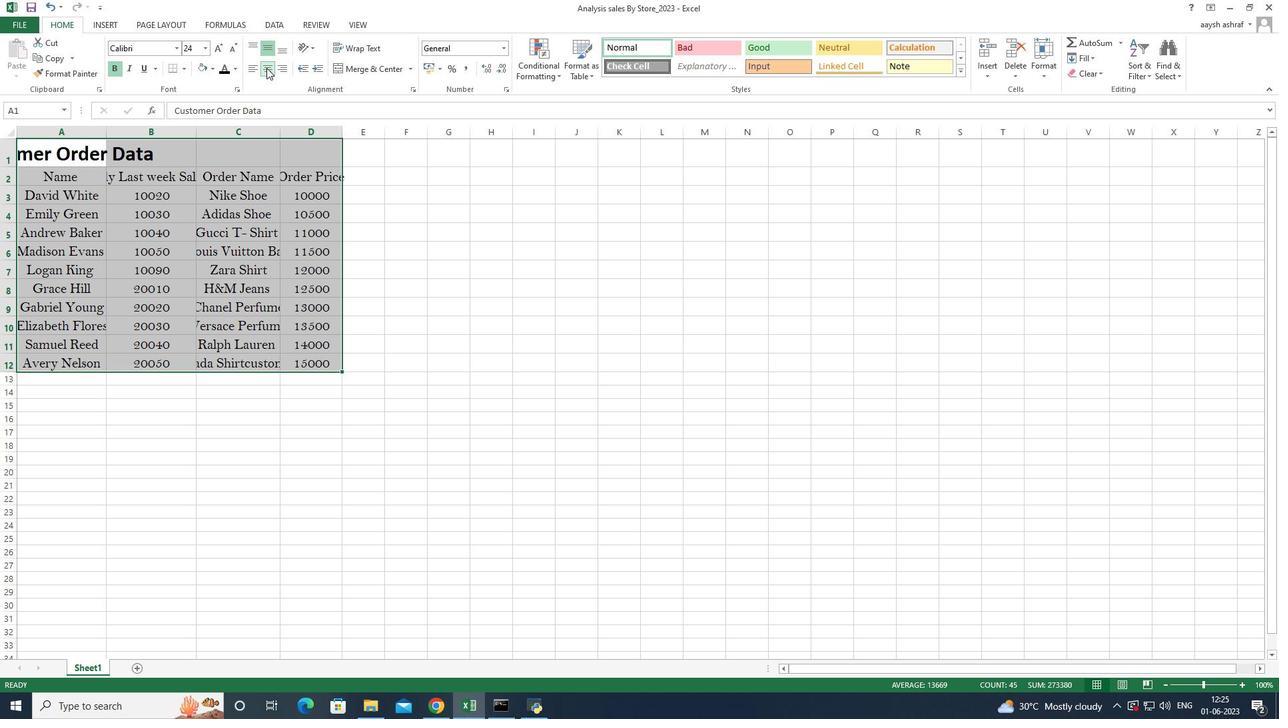
Action: Mouse pressed left at (266, 68)
Screenshot: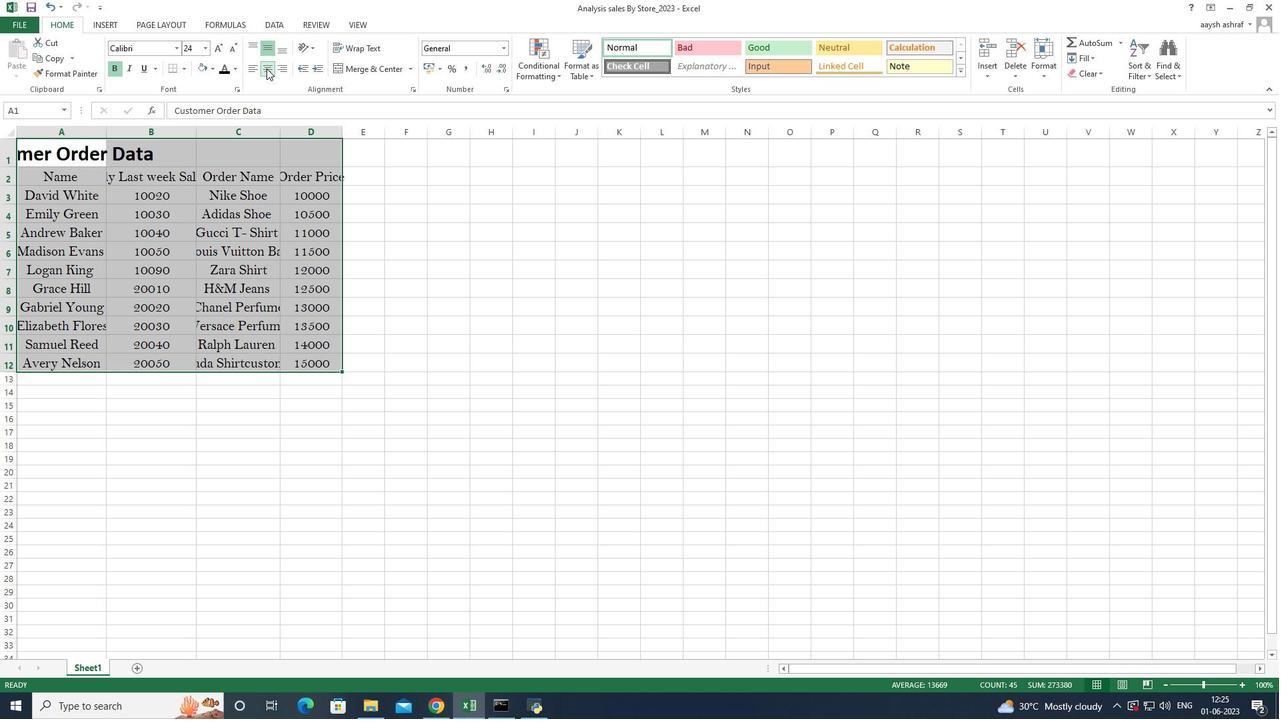 
Action: Mouse moved to (99, 455)
Screenshot: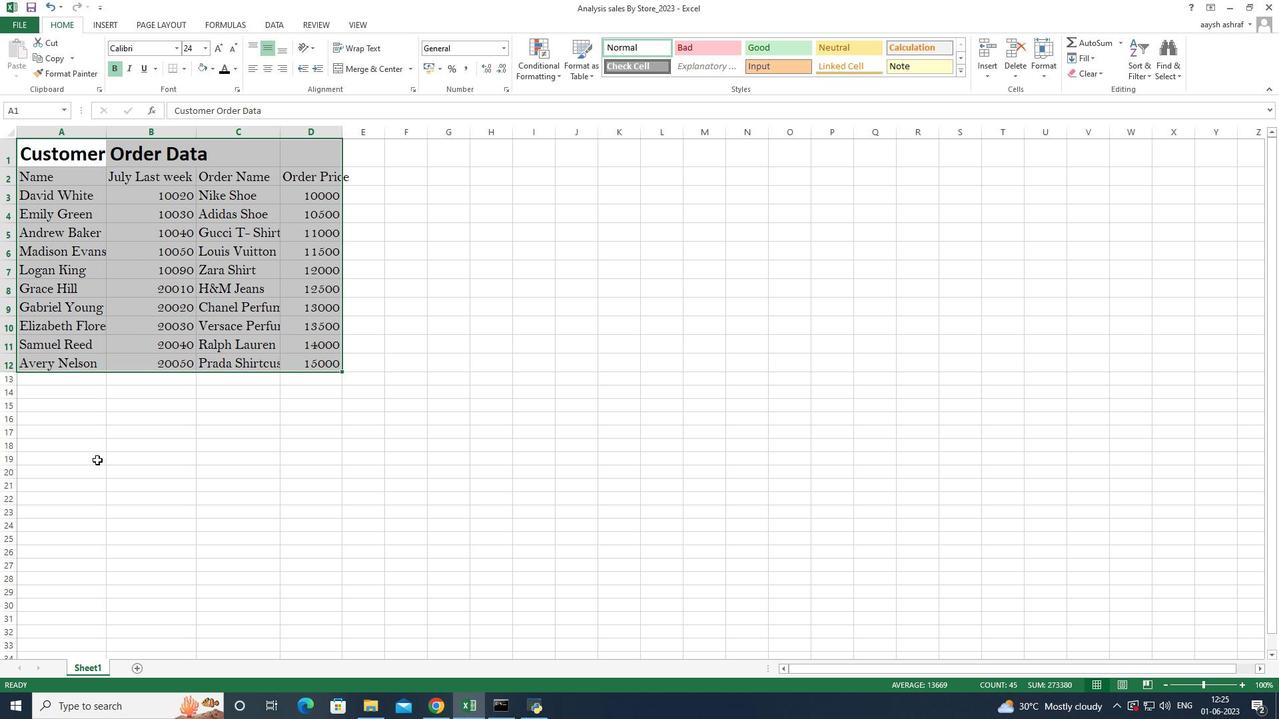 
Action: Mouse pressed left at (99, 455)
Screenshot: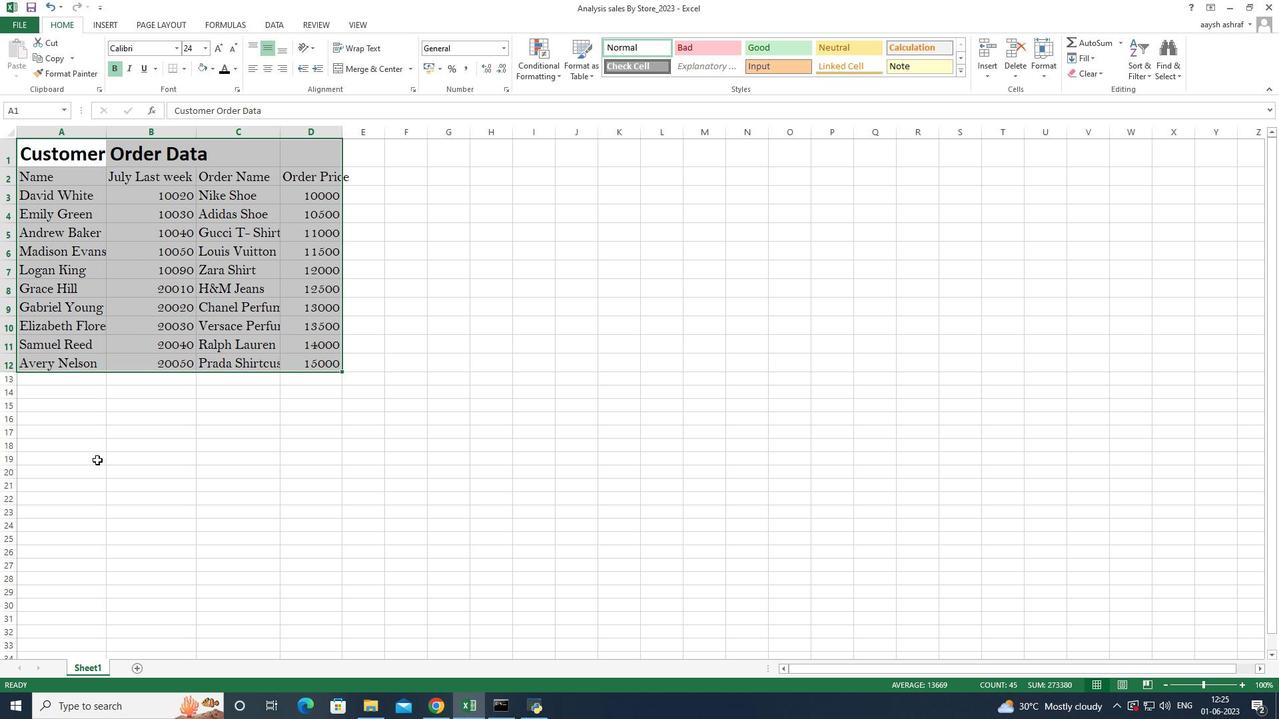 
Action: Mouse moved to (47, 150)
Screenshot: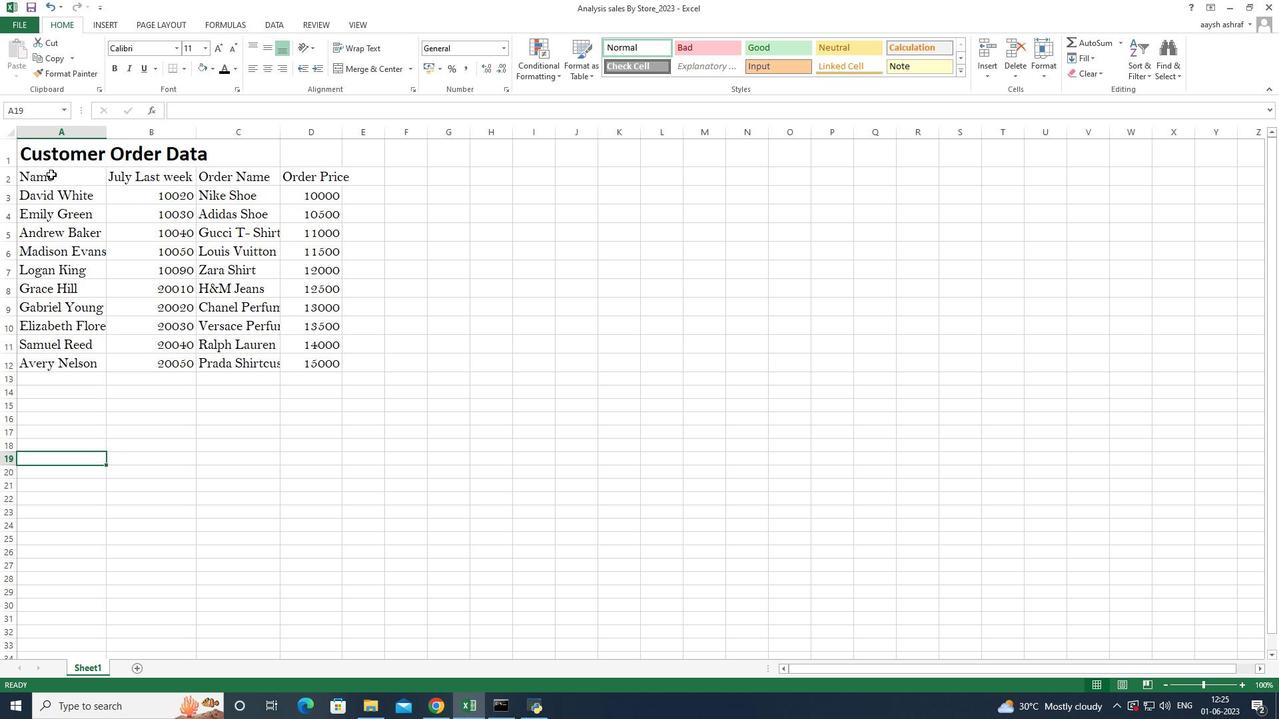 
Action: Mouse pressed left at (47, 150)
Screenshot: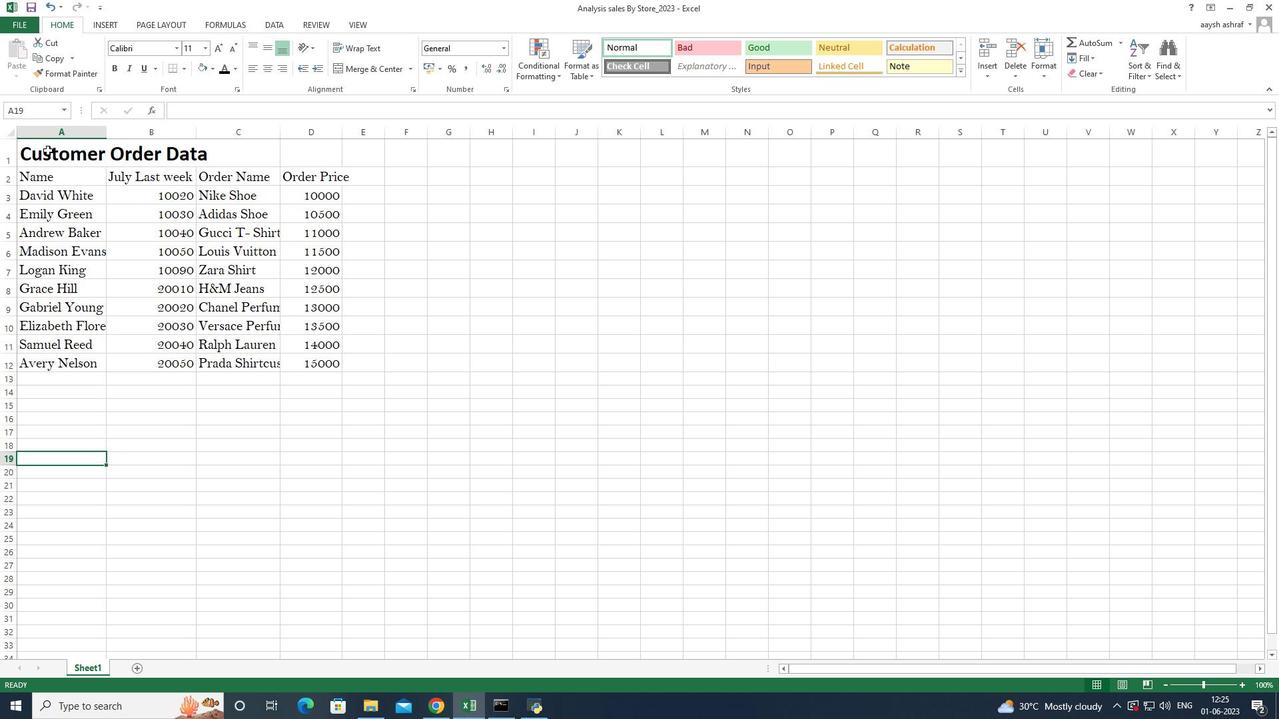 
Action: Key pressed <Key.shift_r><Key.right><Key.right><Key.right>
Screenshot: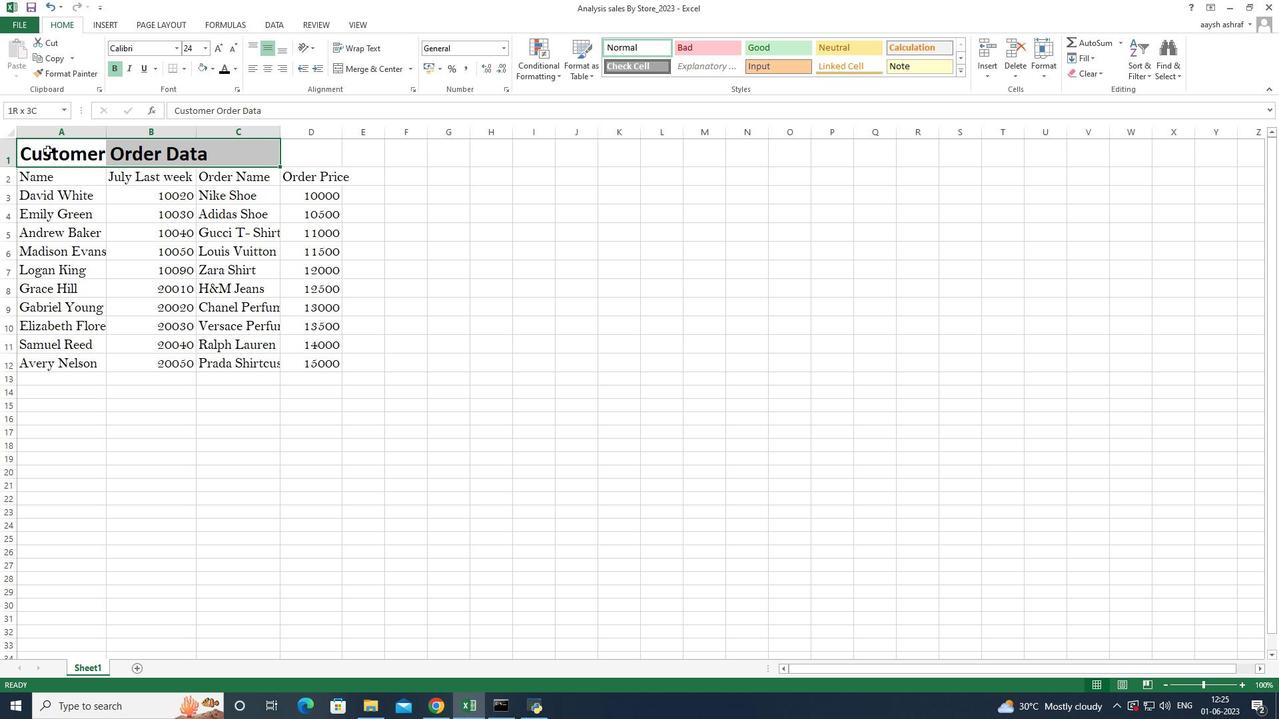 
Action: Mouse moved to (348, 71)
Screenshot: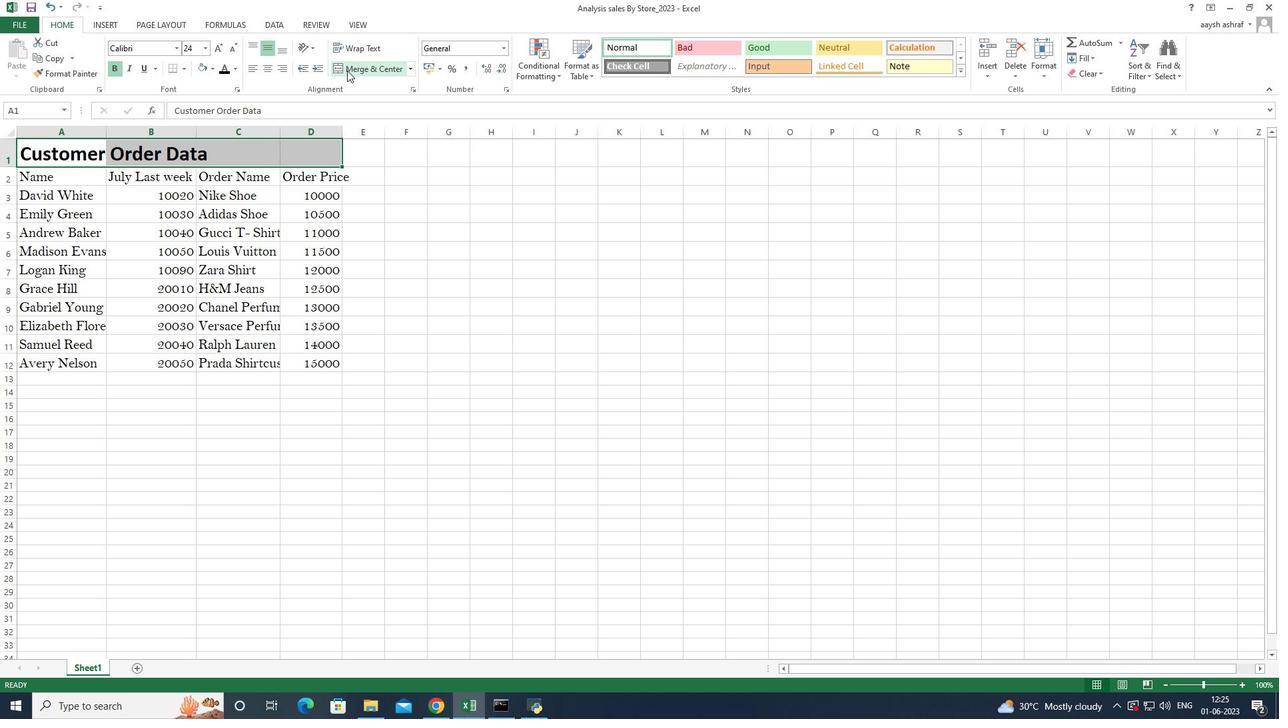 
Action: Mouse pressed left at (348, 71)
Screenshot: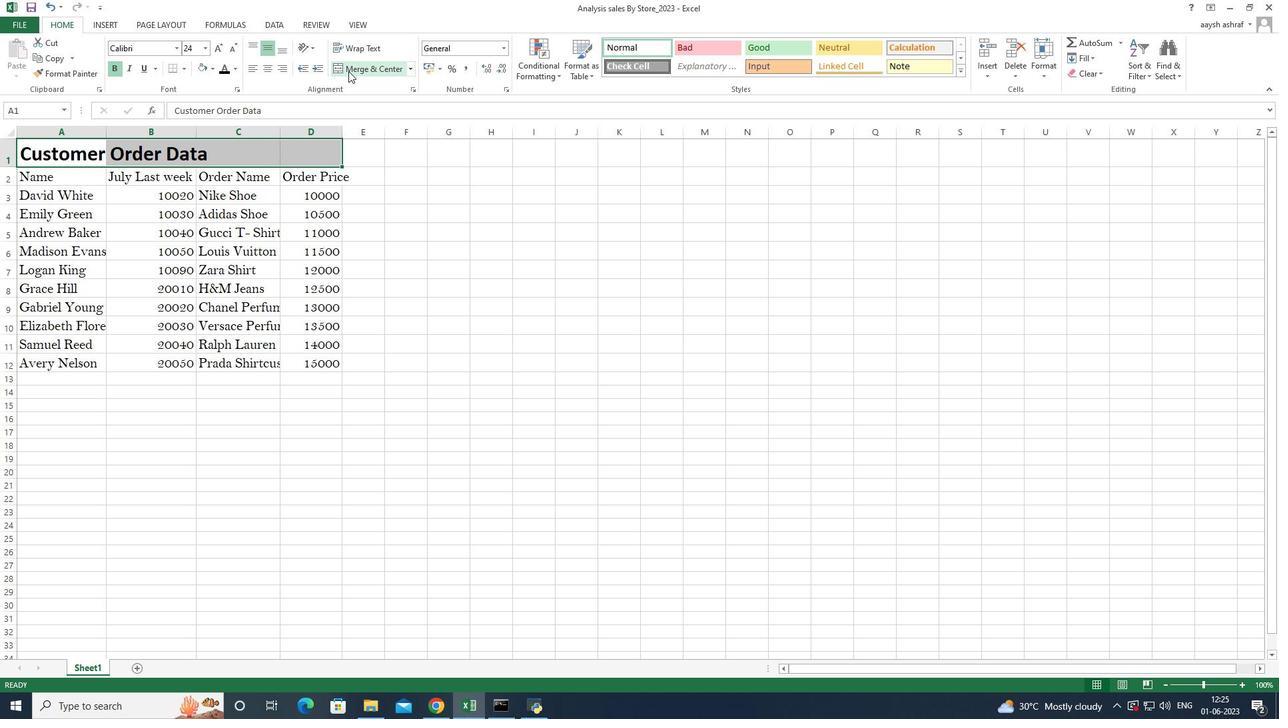 
Action: Mouse moved to (111, 391)
Screenshot: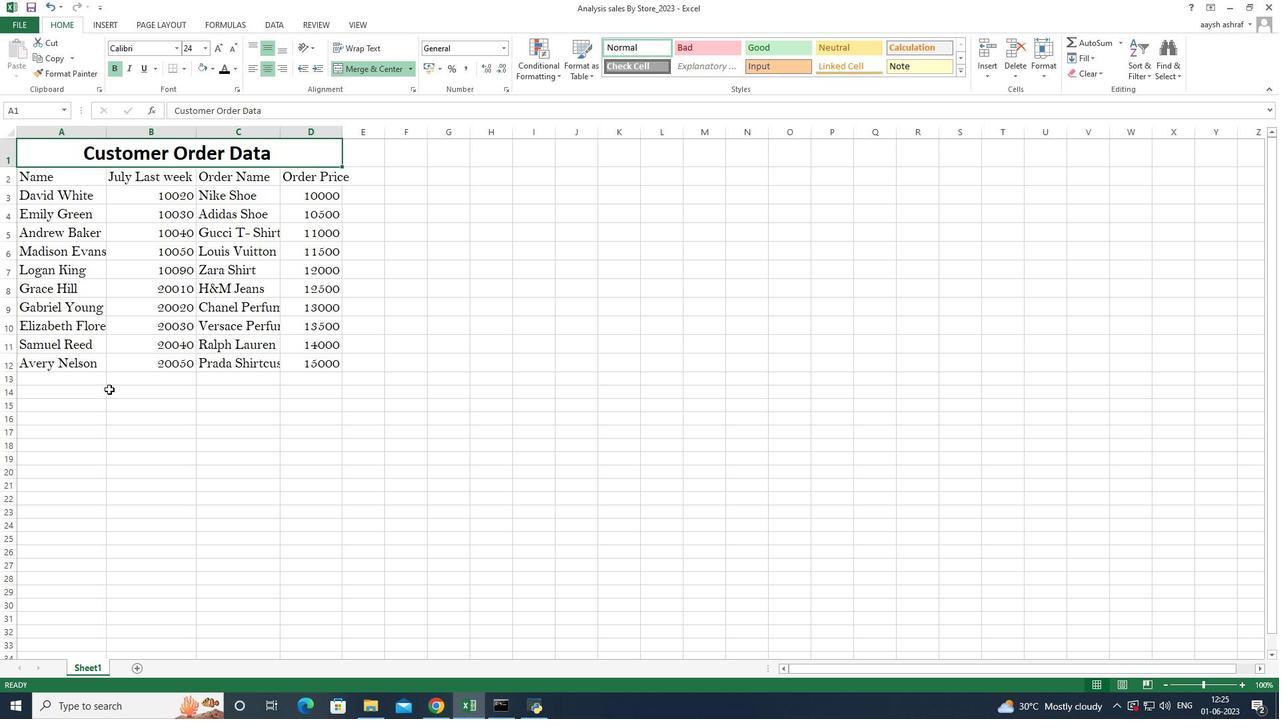 
Action: Mouse pressed left at (111, 391)
Screenshot: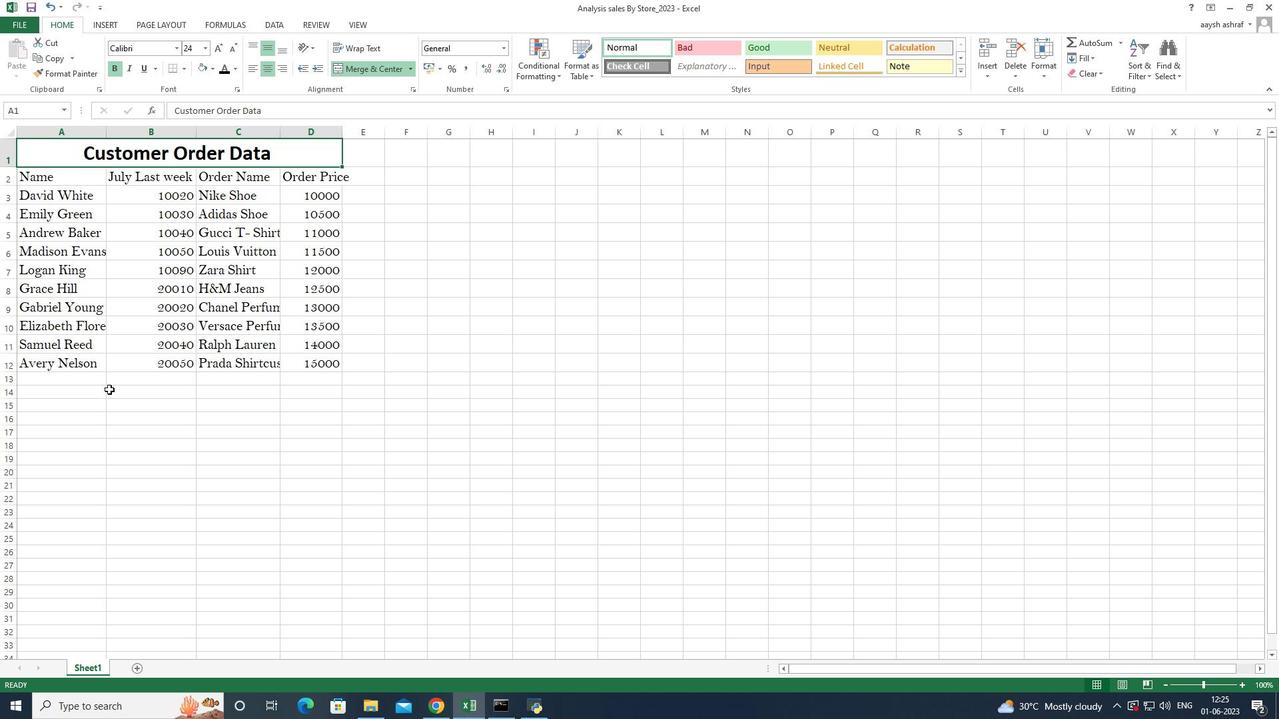 
Action: Mouse moved to (211, 278)
Screenshot: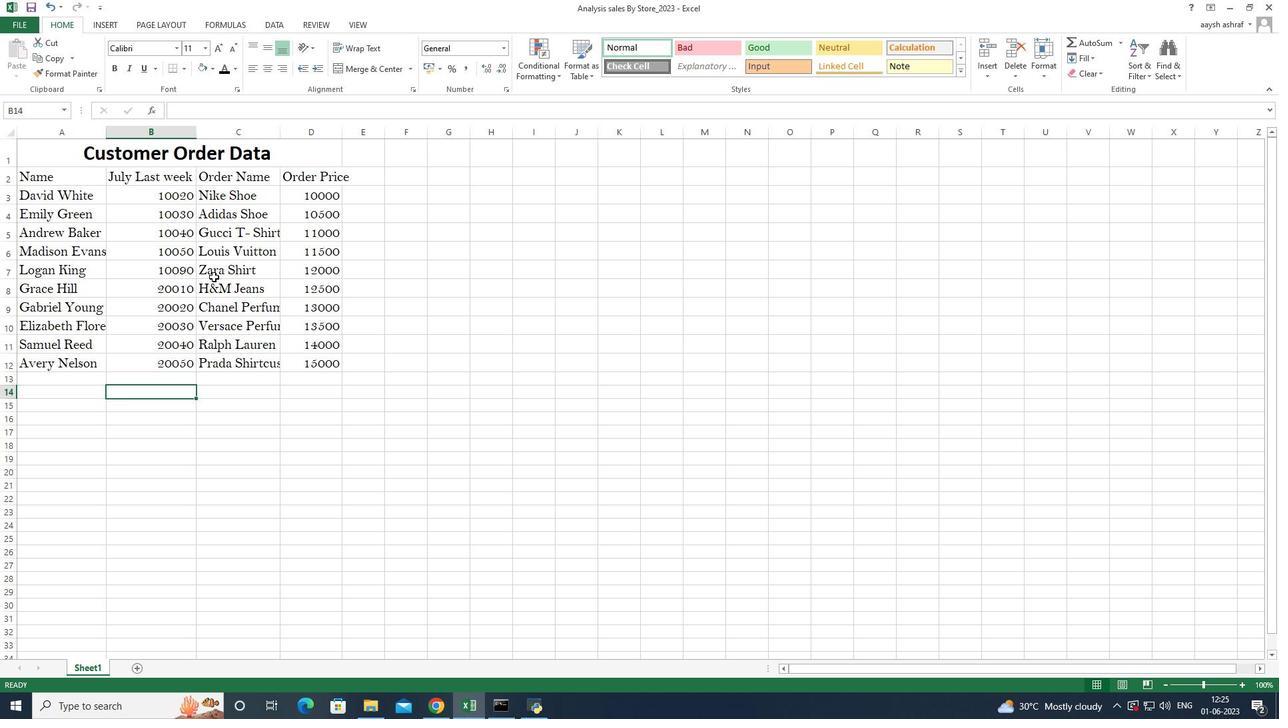 
Action: Mouse scrolled (211, 279) with delta (0, 0)
Screenshot: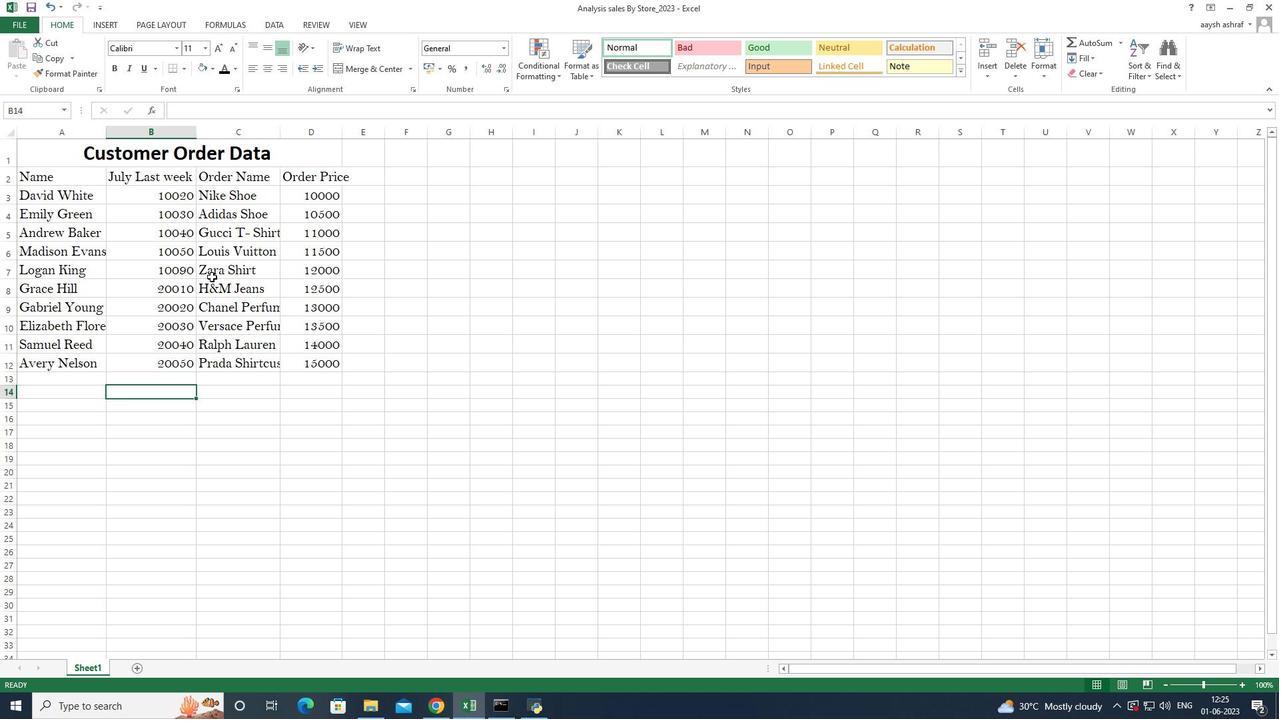 
Action: Mouse scrolled (211, 279) with delta (0, 0)
Screenshot: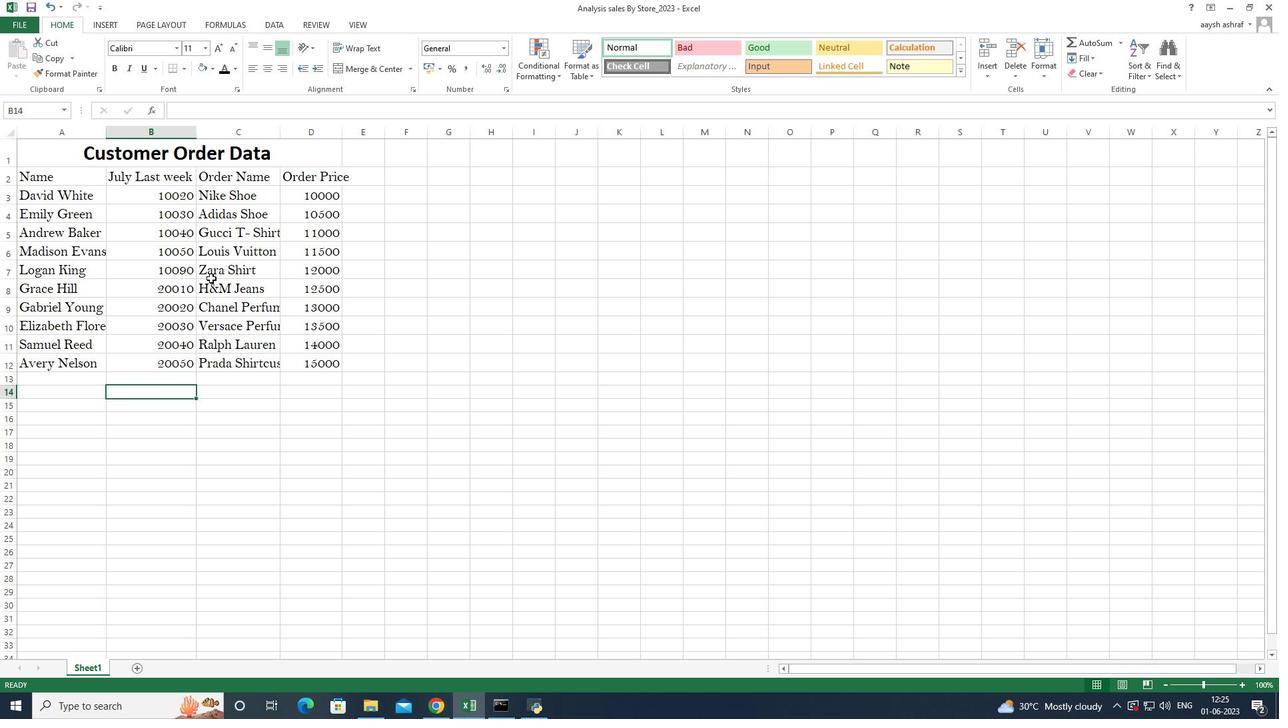 
Action: Mouse scrolled (211, 279) with delta (0, 0)
Screenshot: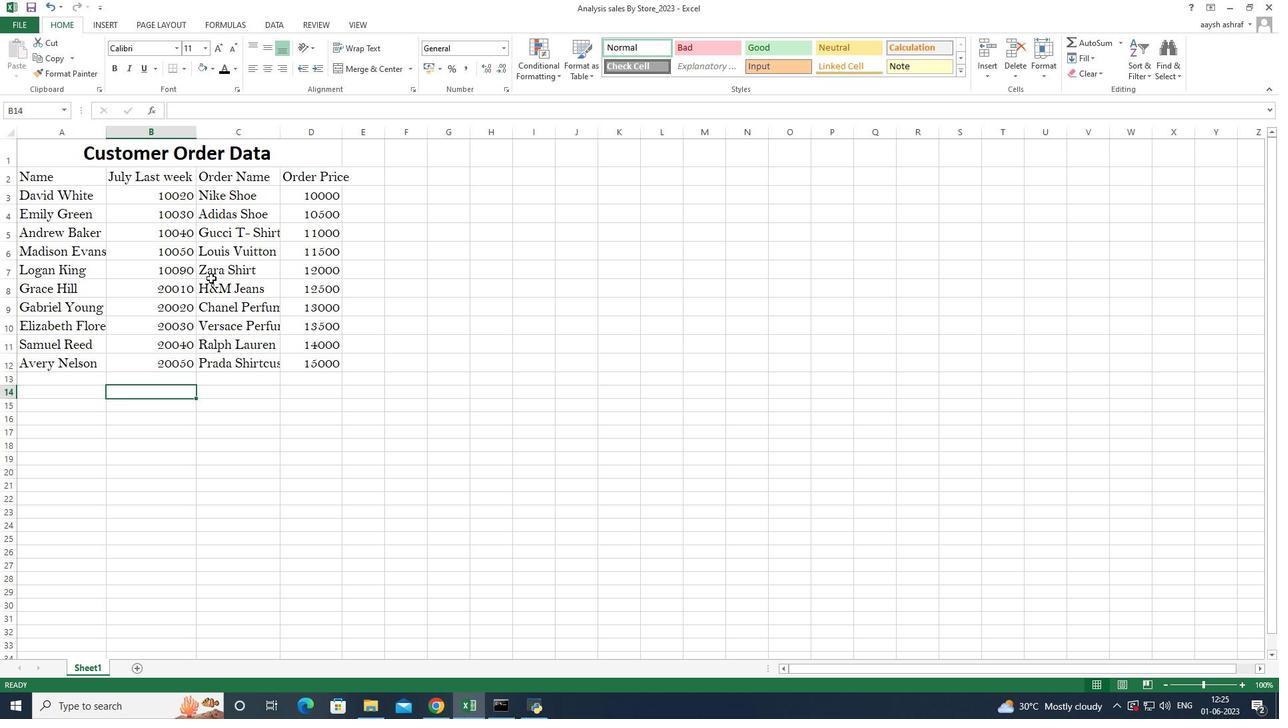 
Action: Mouse scrolled (211, 279) with delta (0, 0)
Screenshot: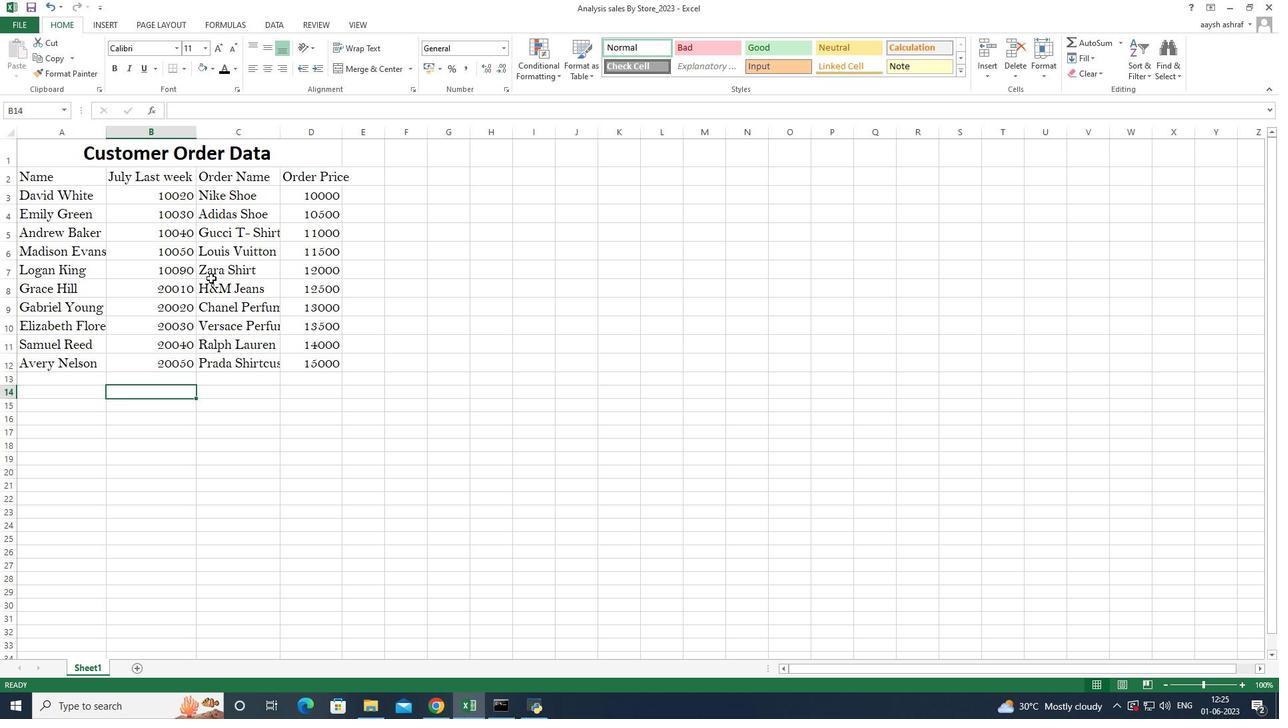 
Action: Mouse moved to (75, 181)
Screenshot: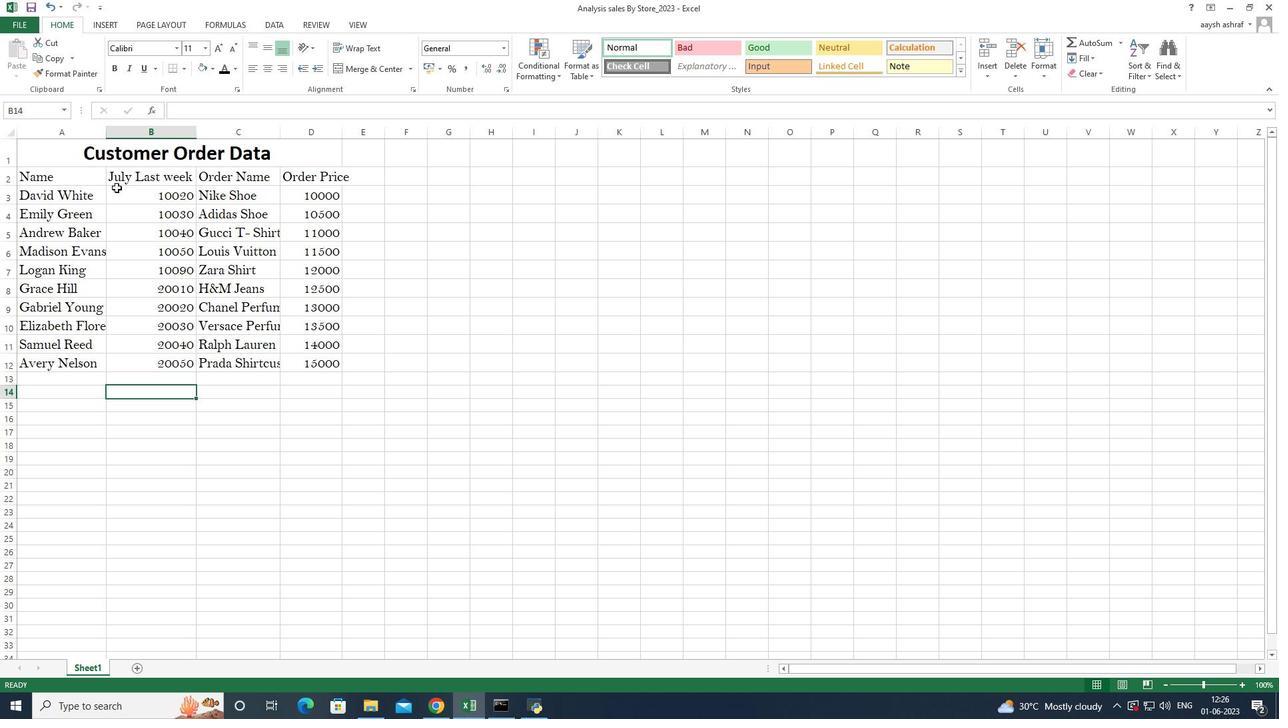 
Action: Mouse pressed left at (75, 181)
Screenshot: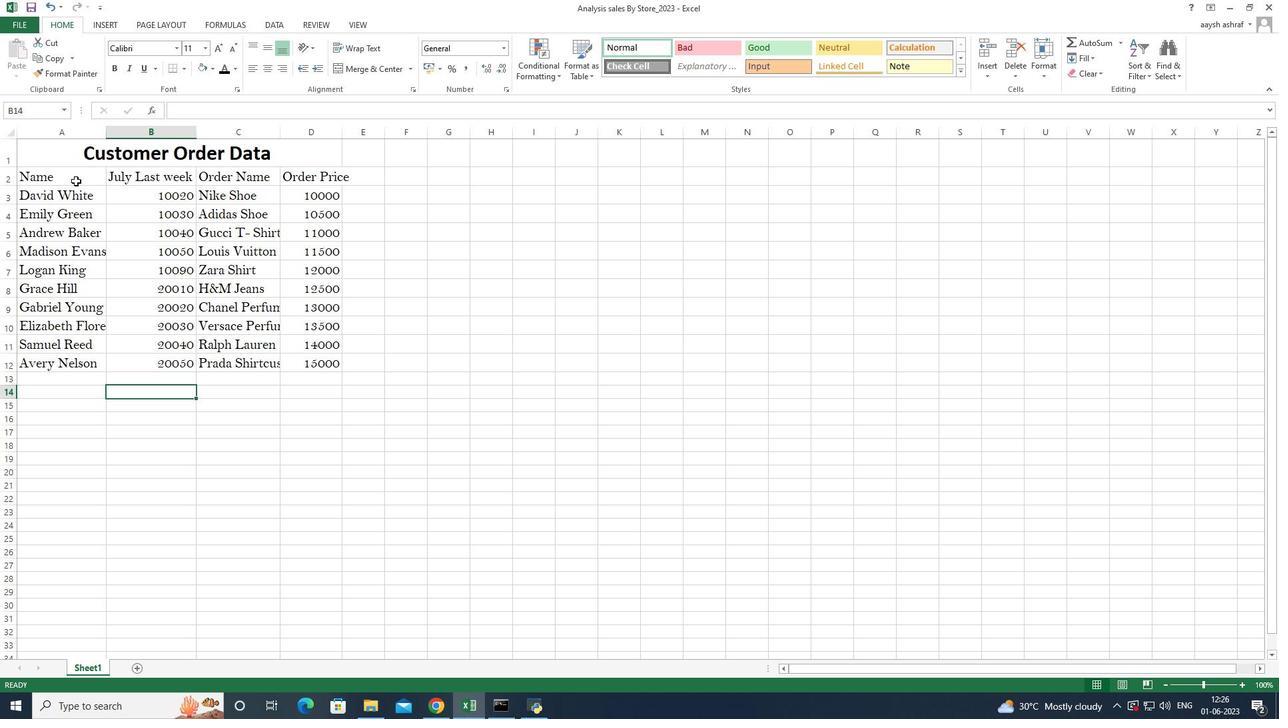 
Action: Mouse moved to (45, 219)
Screenshot: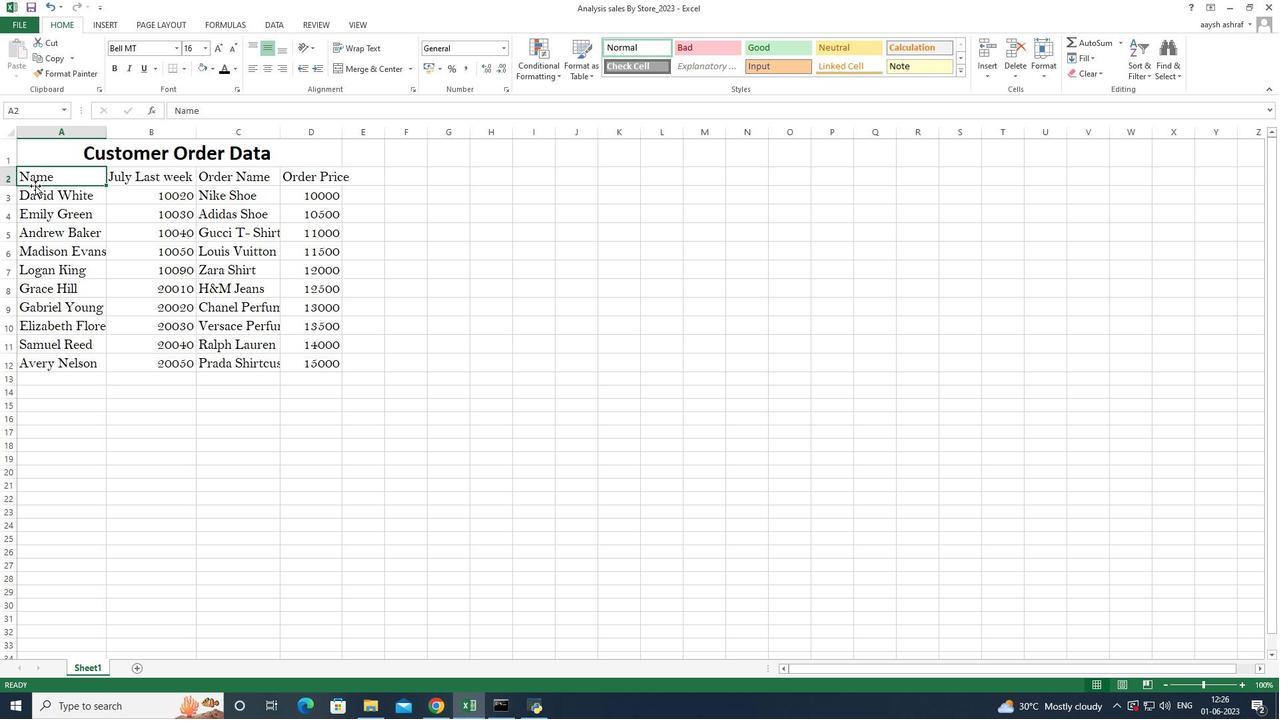 
Action: Mouse pressed left at (45, 219)
Screenshot: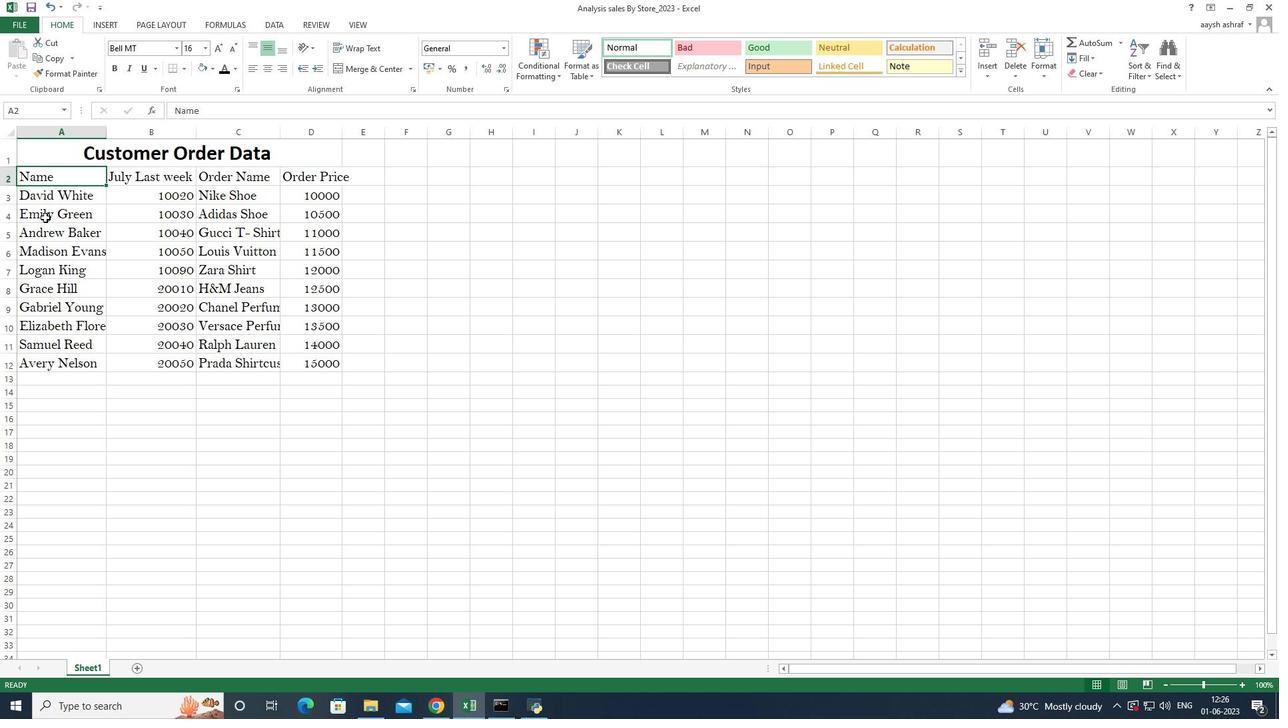 
Action: Mouse moved to (45, 179)
Screenshot: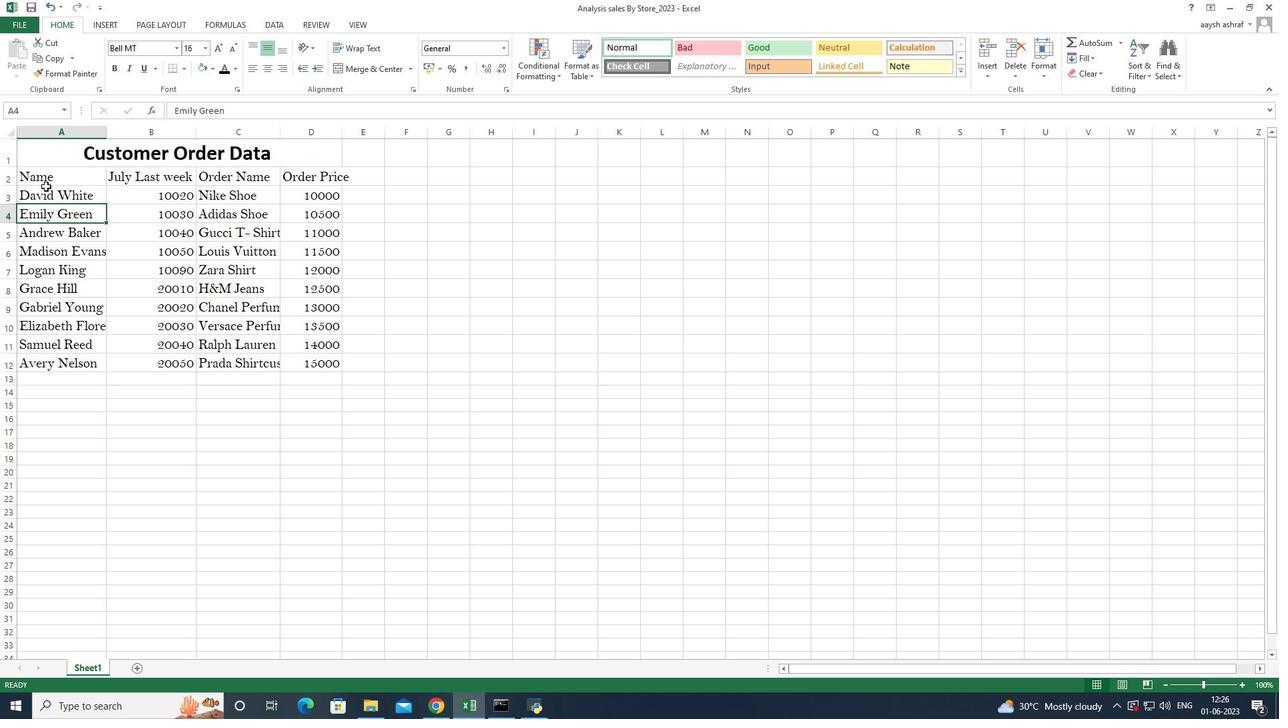
Action: Mouse pressed left at (45, 179)
Screenshot: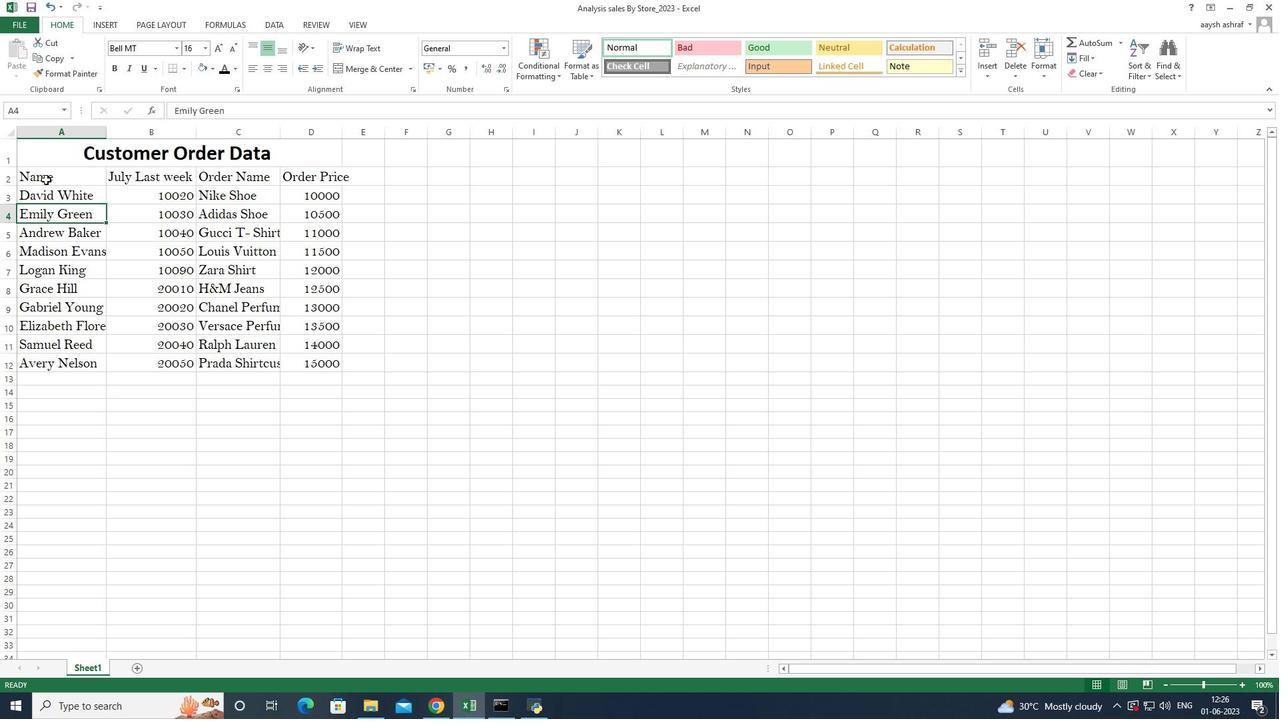 
Action: Mouse moved to (1047, 58)
Screenshot: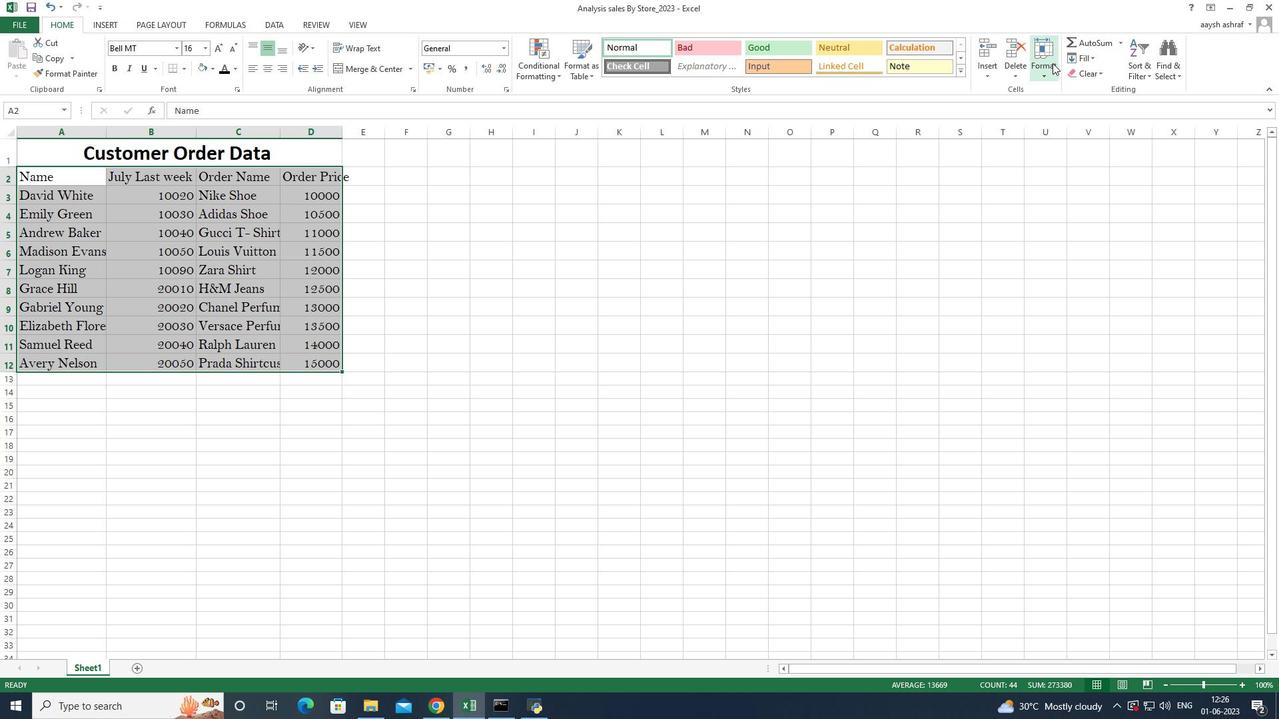 
Action: Mouse pressed left at (1047, 58)
Screenshot: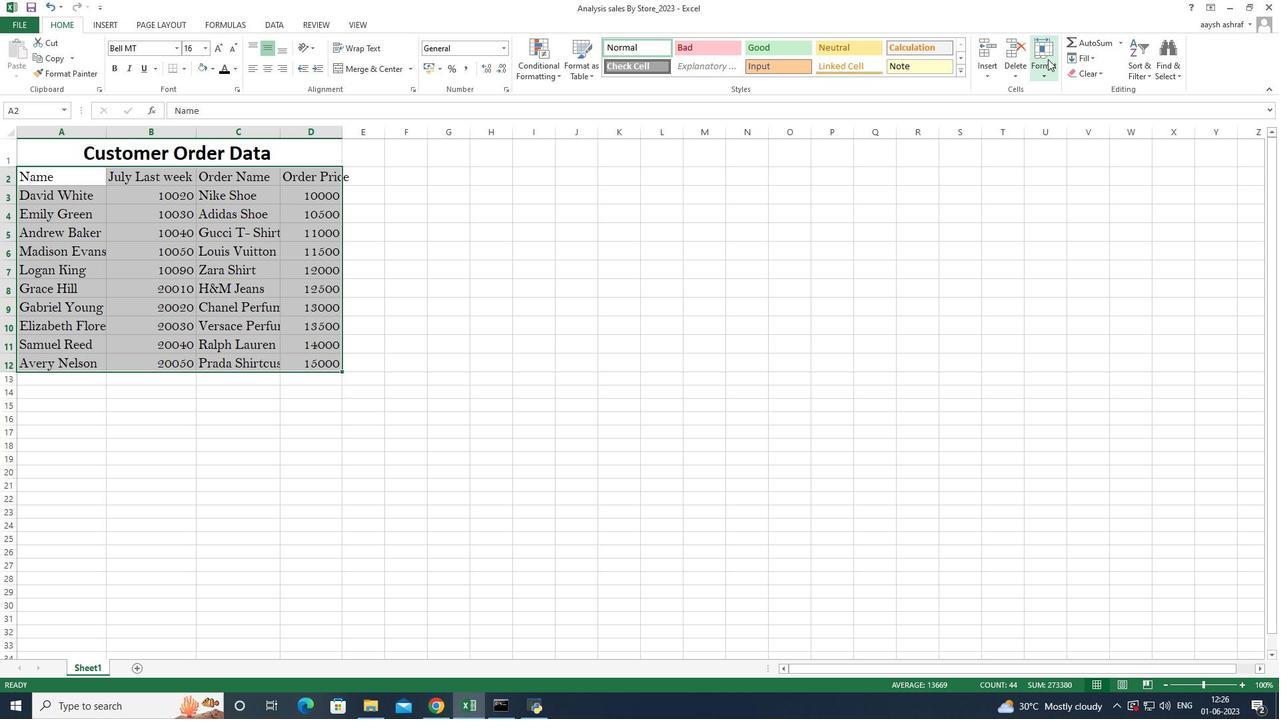 
Action: Mouse moved to (1078, 152)
Screenshot: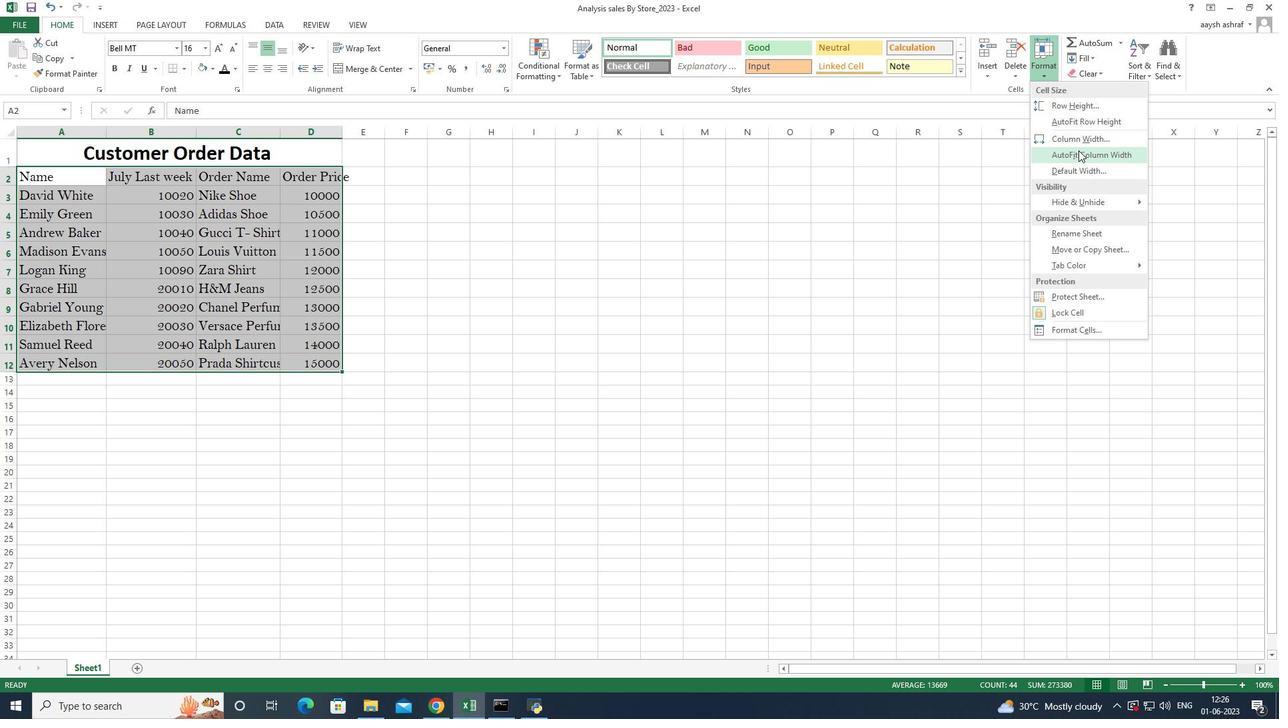 
Action: Mouse pressed left at (1078, 152)
Screenshot: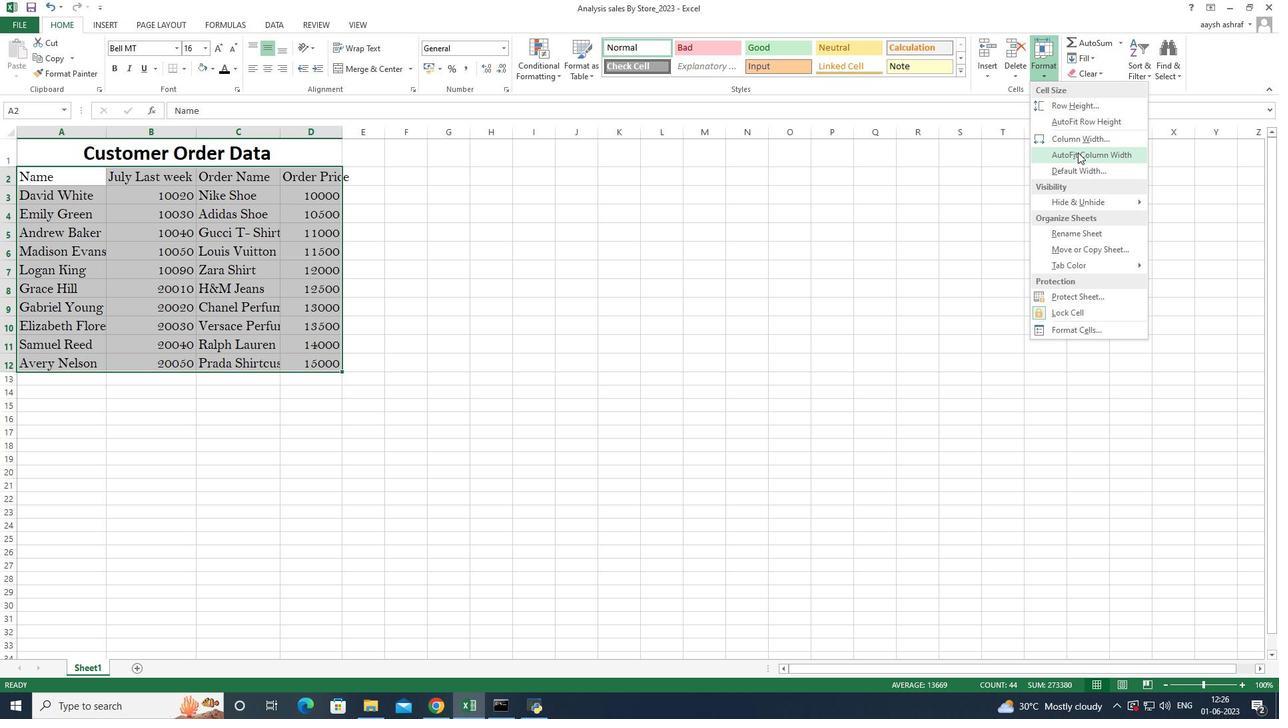 
Action: Mouse moved to (208, 431)
Screenshot: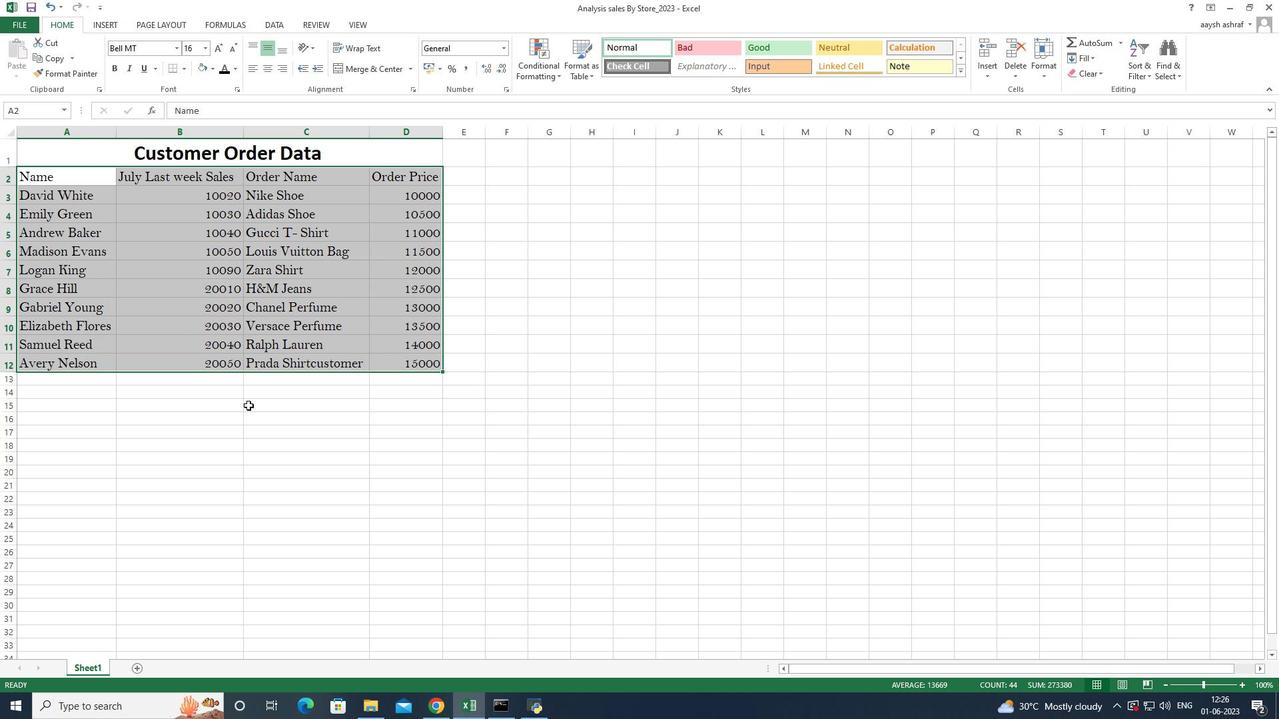 
Action: Mouse pressed left at (208, 431)
Screenshot: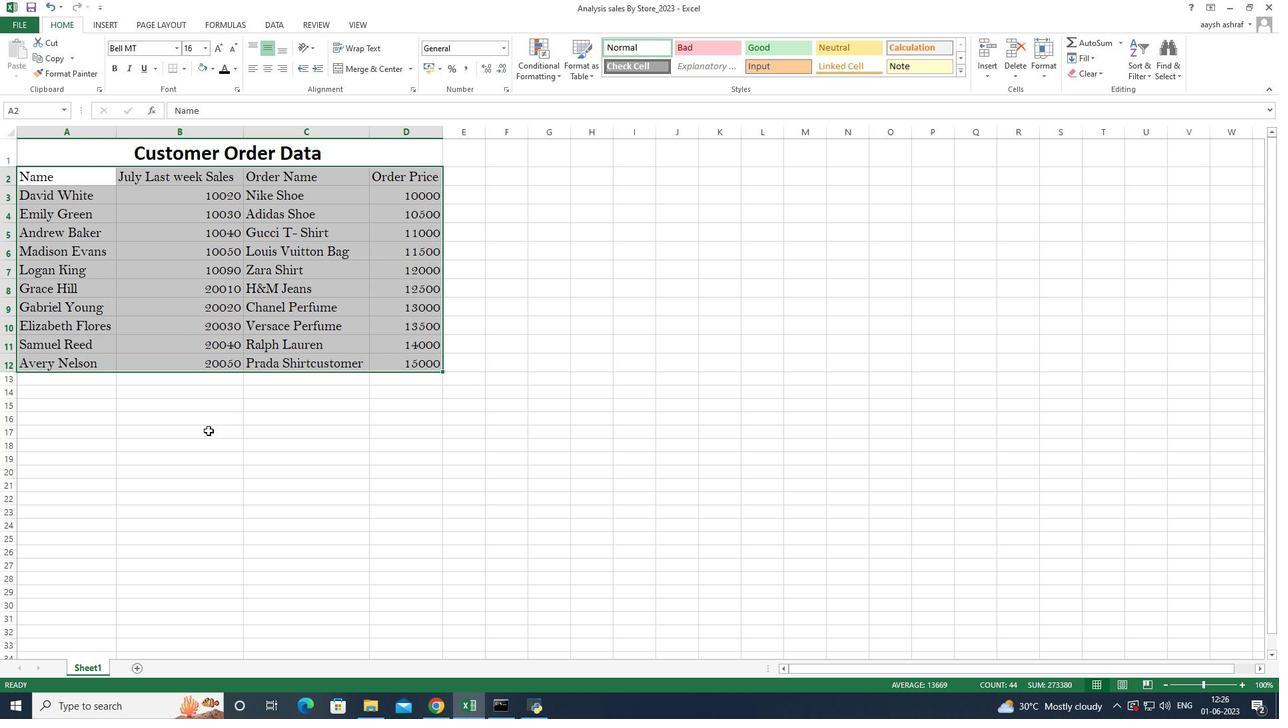 
Action: Mouse moved to (205, 307)
Screenshot: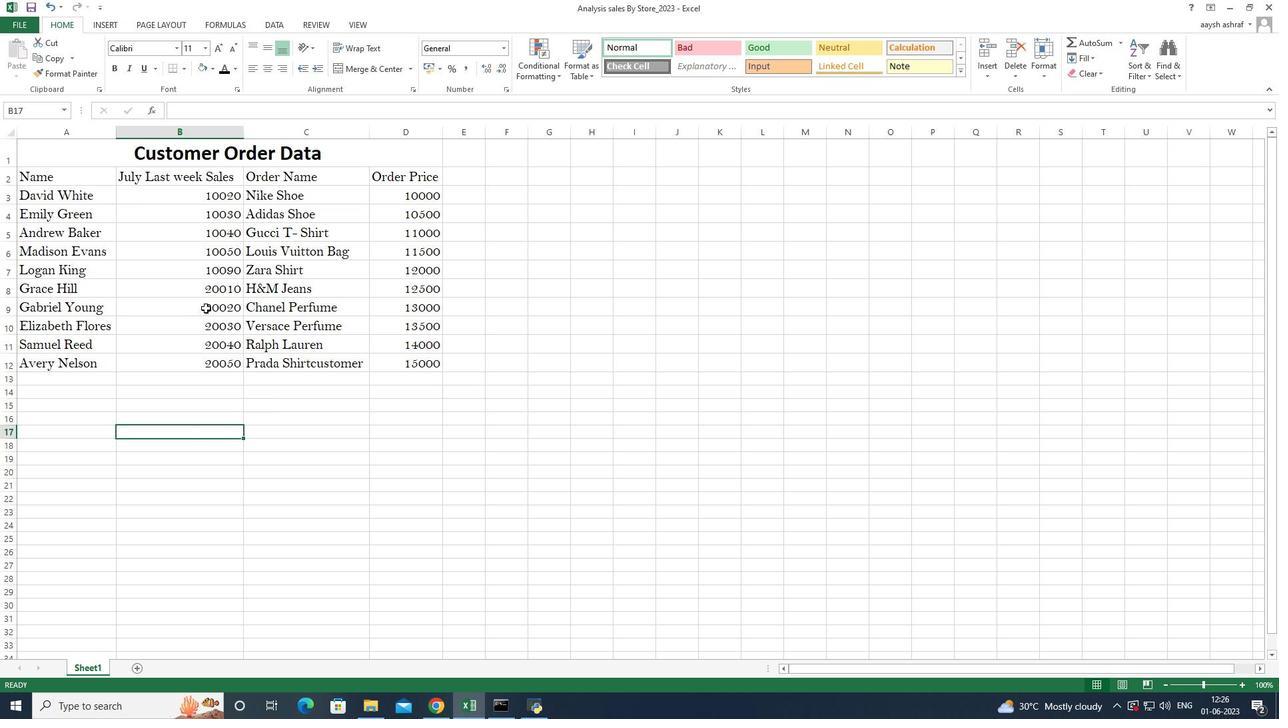 
Action: Mouse scrolled (205, 308) with delta (0, 0)
Screenshot: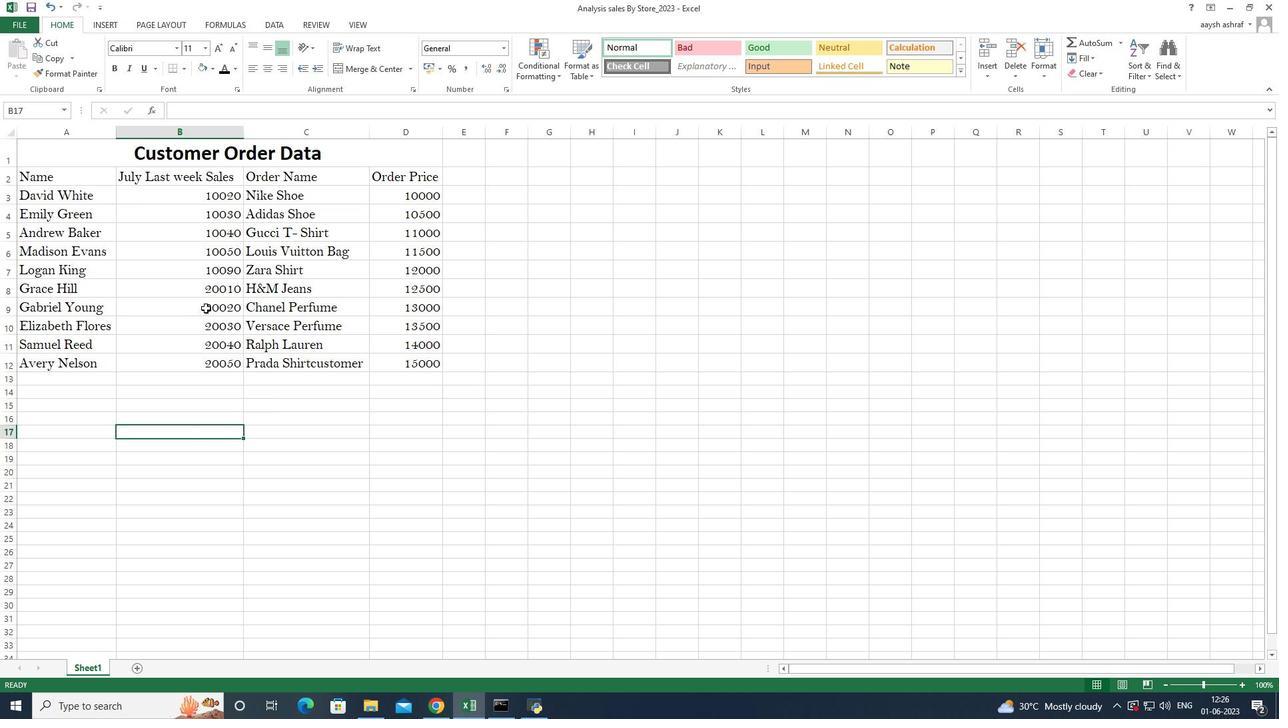 
Action: Mouse scrolled (205, 308) with delta (0, 0)
Screenshot: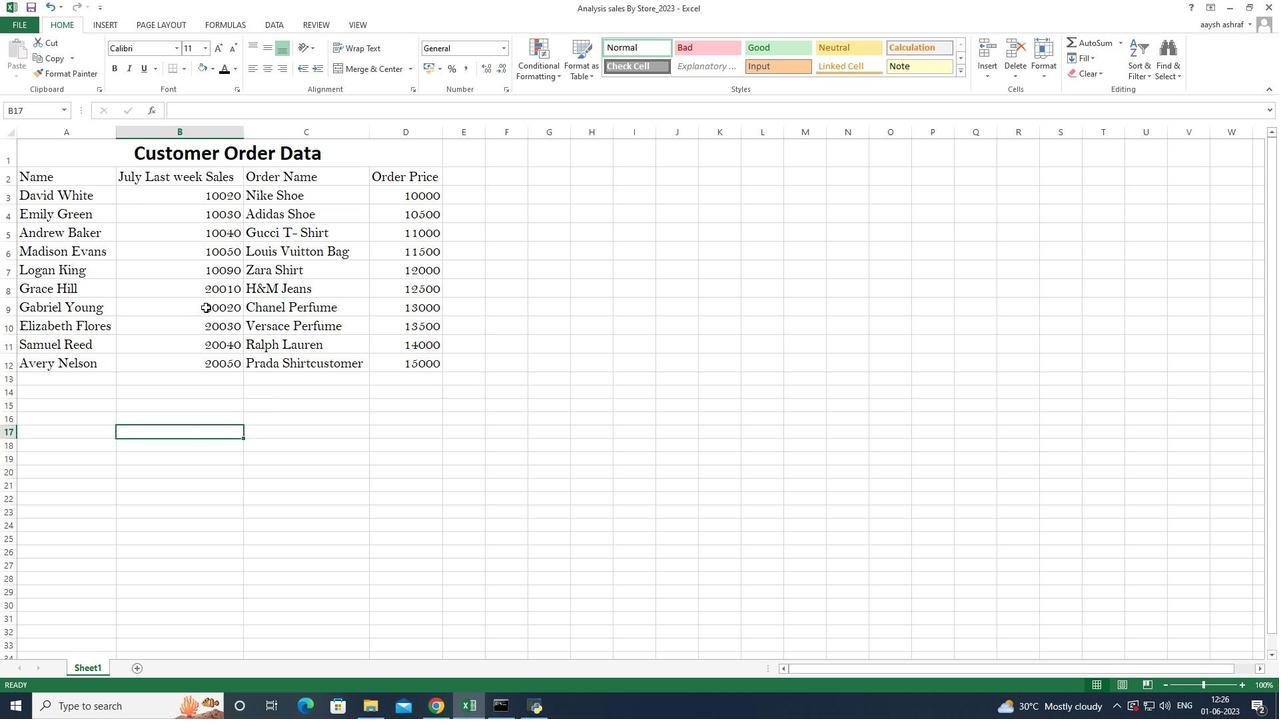 
Action: Mouse moved to (31, 179)
Screenshot: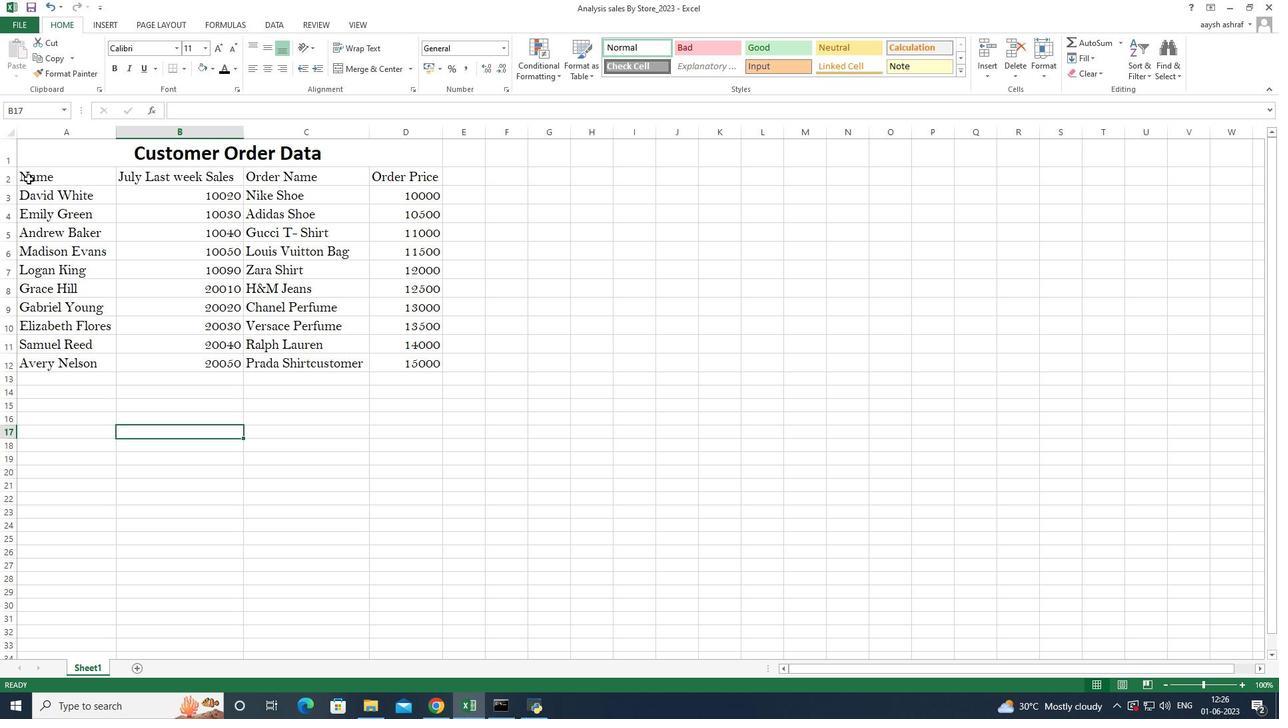 
Action: Mouse pressed left at (31, 179)
Screenshot: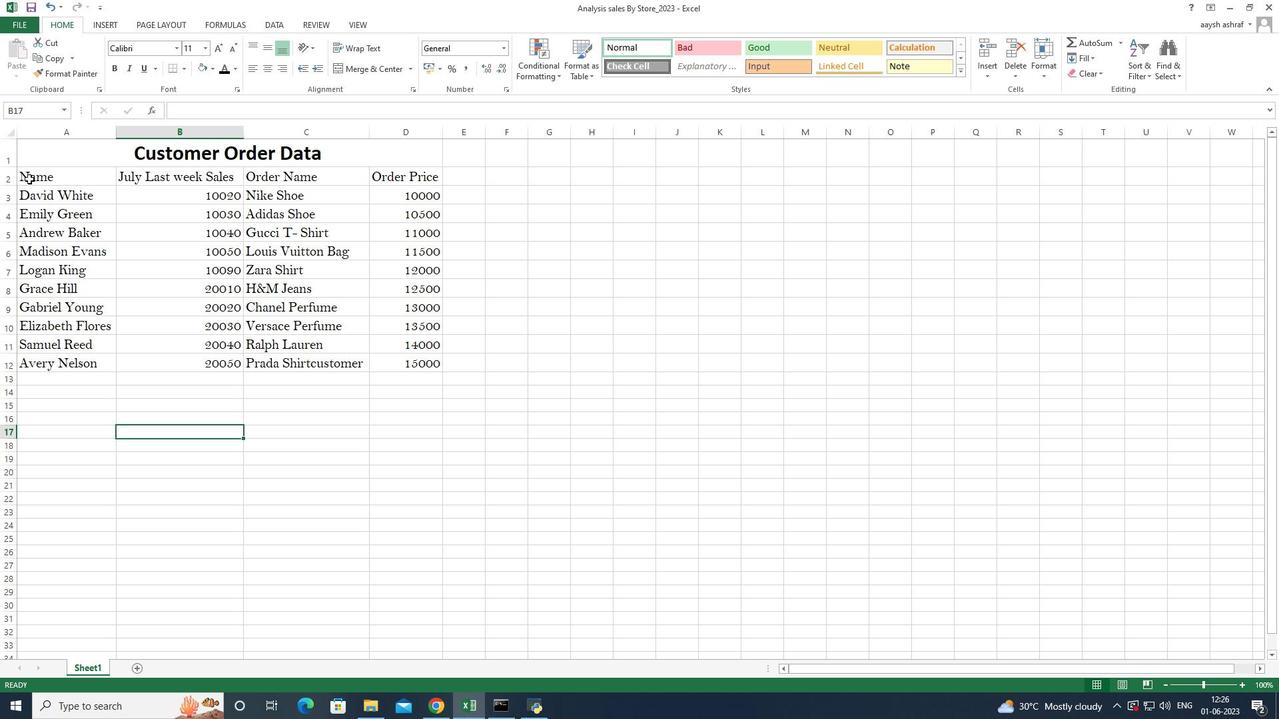 
Action: Mouse moved to (123, 243)
Screenshot: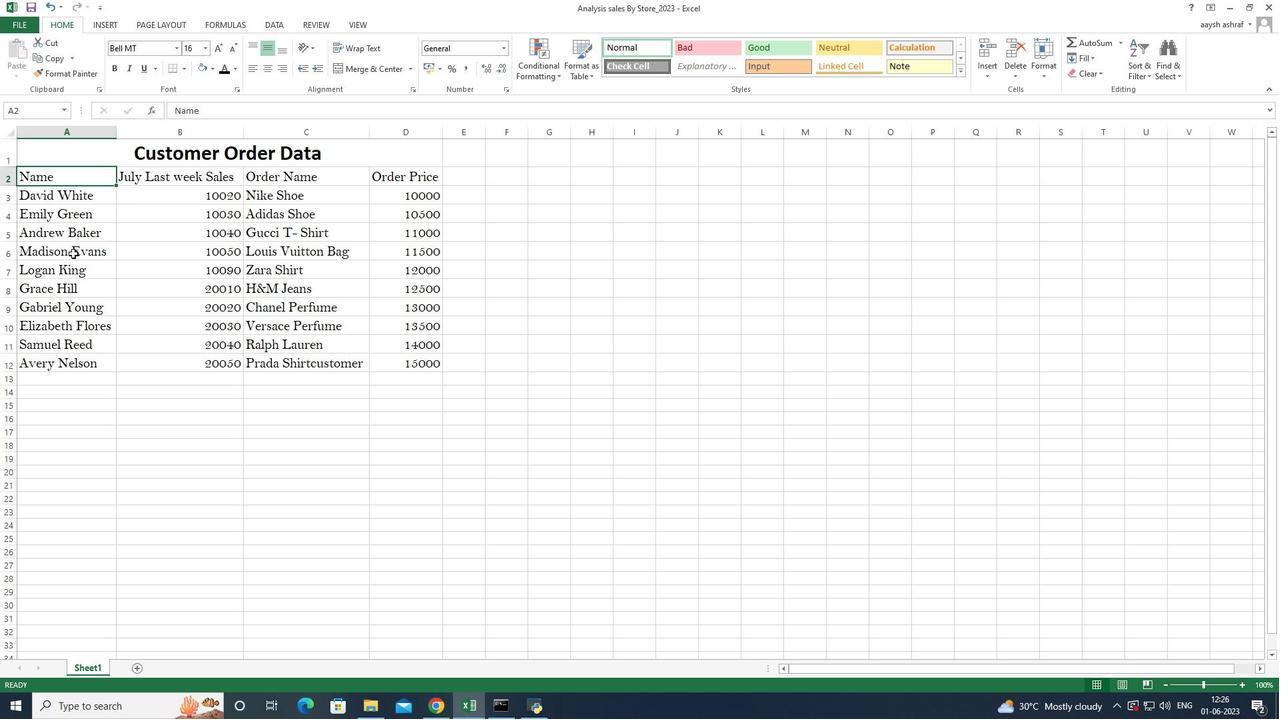 
